 Task: Create a due date automation trigger when advanced on, on the wednesday of the week before a card is due add fields with custom field "Resume" set to a number lower than 1 and lower than 10 at 11:00 AM.
Action: Mouse moved to (1135, 88)
Screenshot: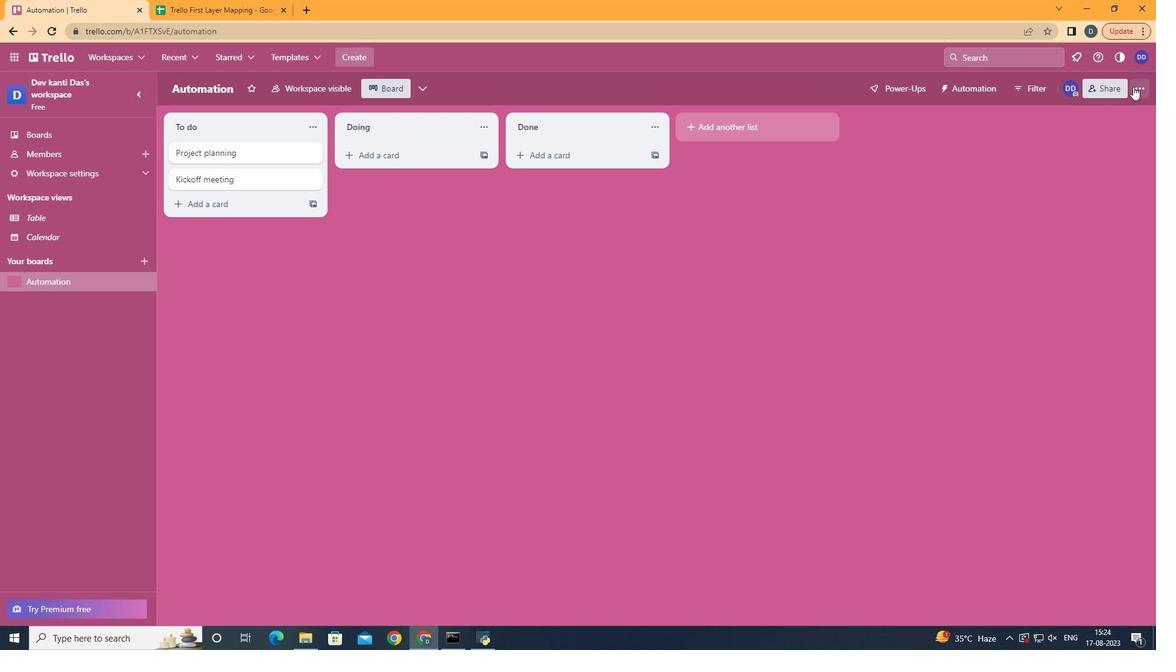 
Action: Mouse pressed left at (1135, 88)
Screenshot: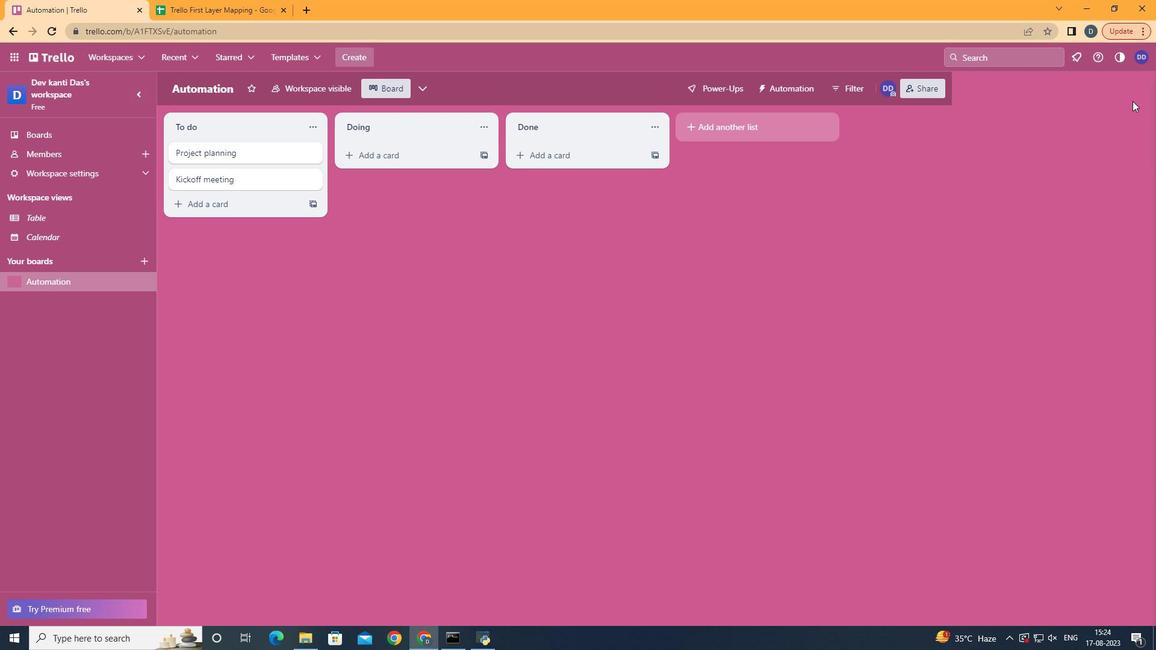 
Action: Mouse moved to (1086, 239)
Screenshot: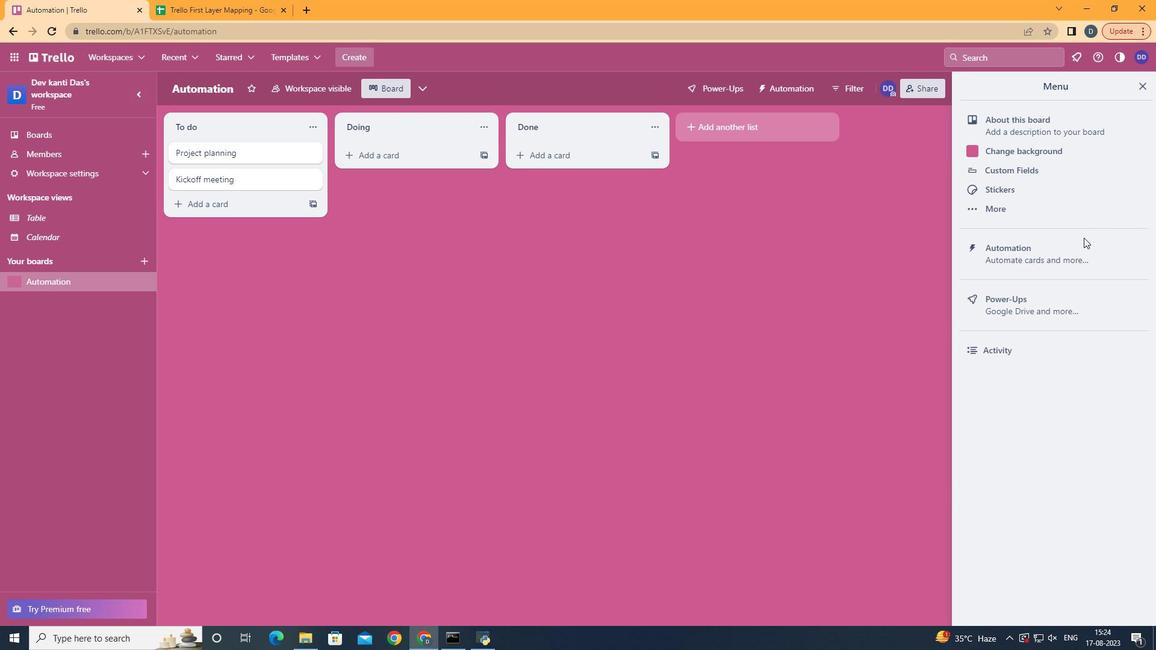 
Action: Mouse pressed left at (1086, 239)
Screenshot: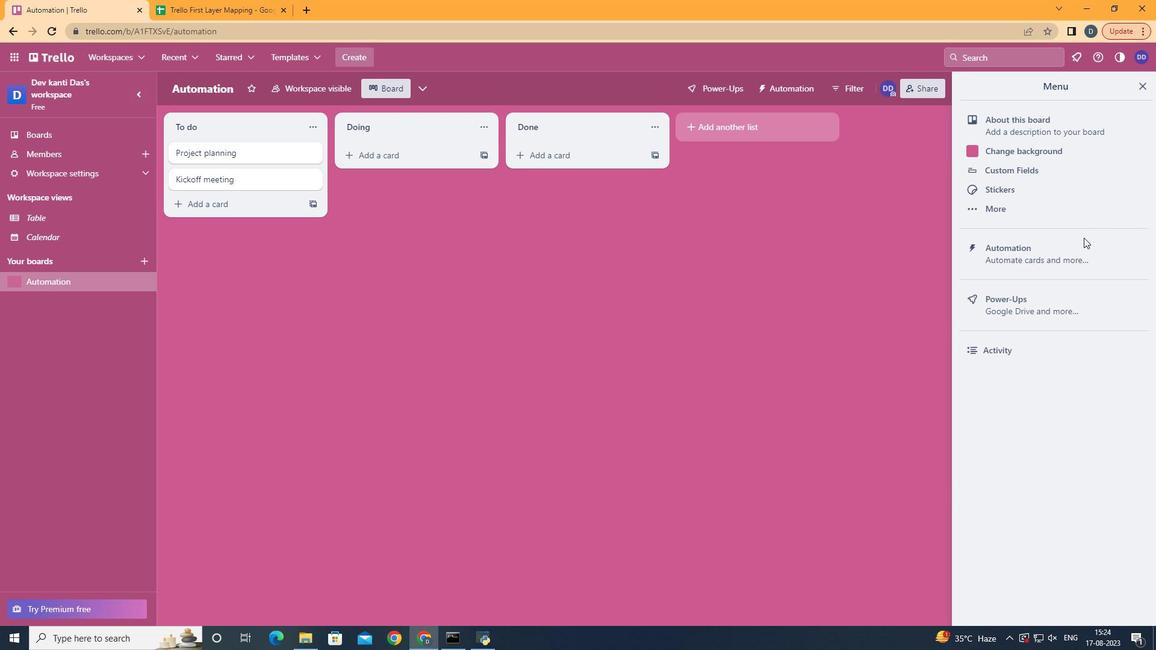 
Action: Mouse moved to (1071, 251)
Screenshot: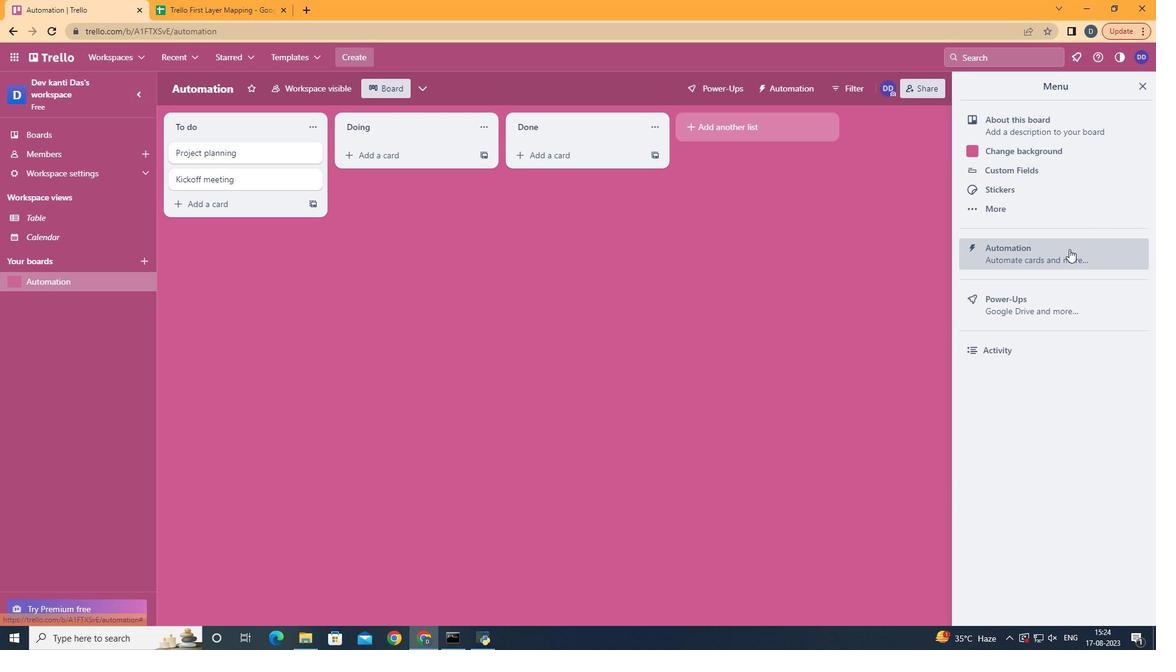 
Action: Mouse pressed left at (1071, 251)
Screenshot: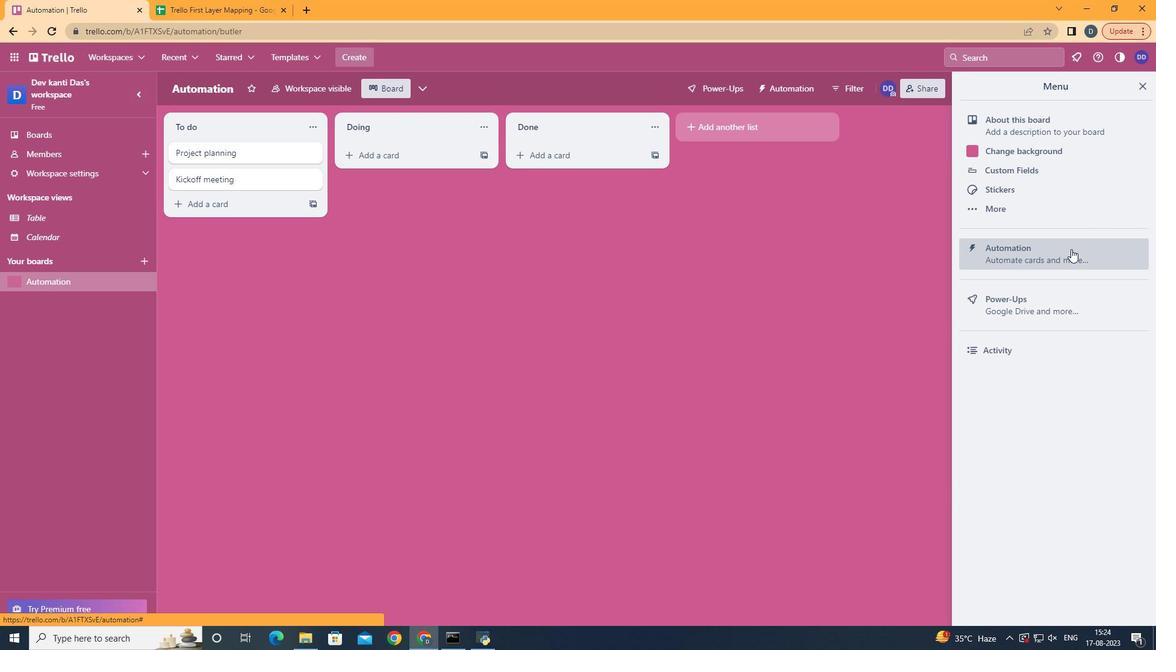 
Action: Mouse moved to (225, 244)
Screenshot: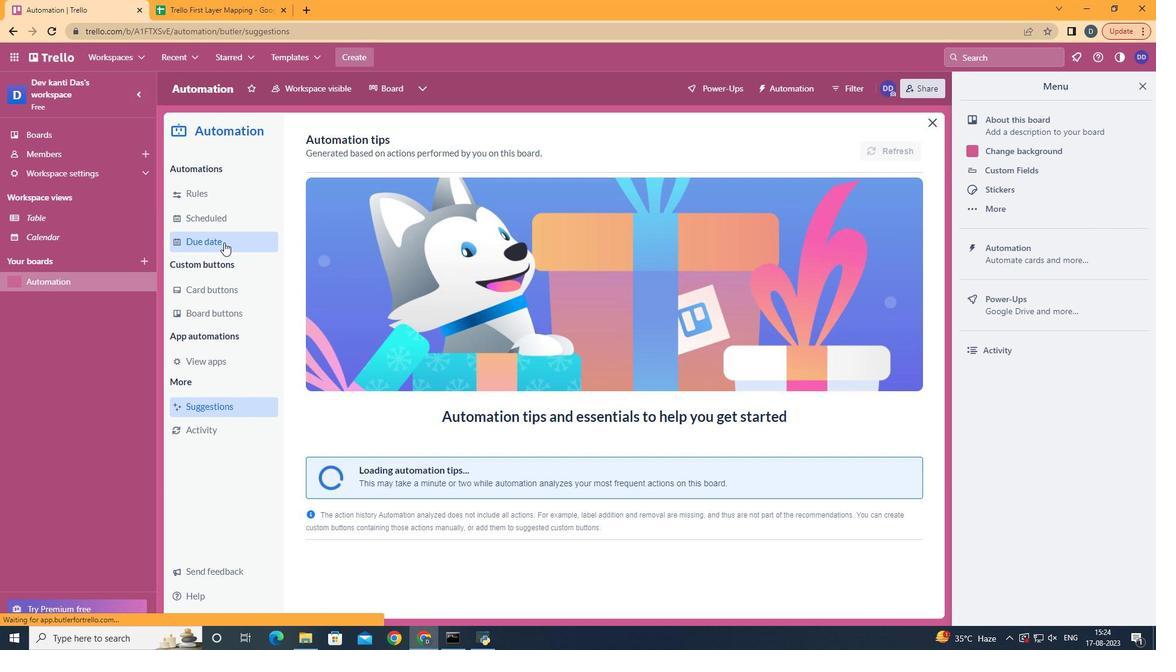 
Action: Mouse pressed left at (225, 244)
Screenshot: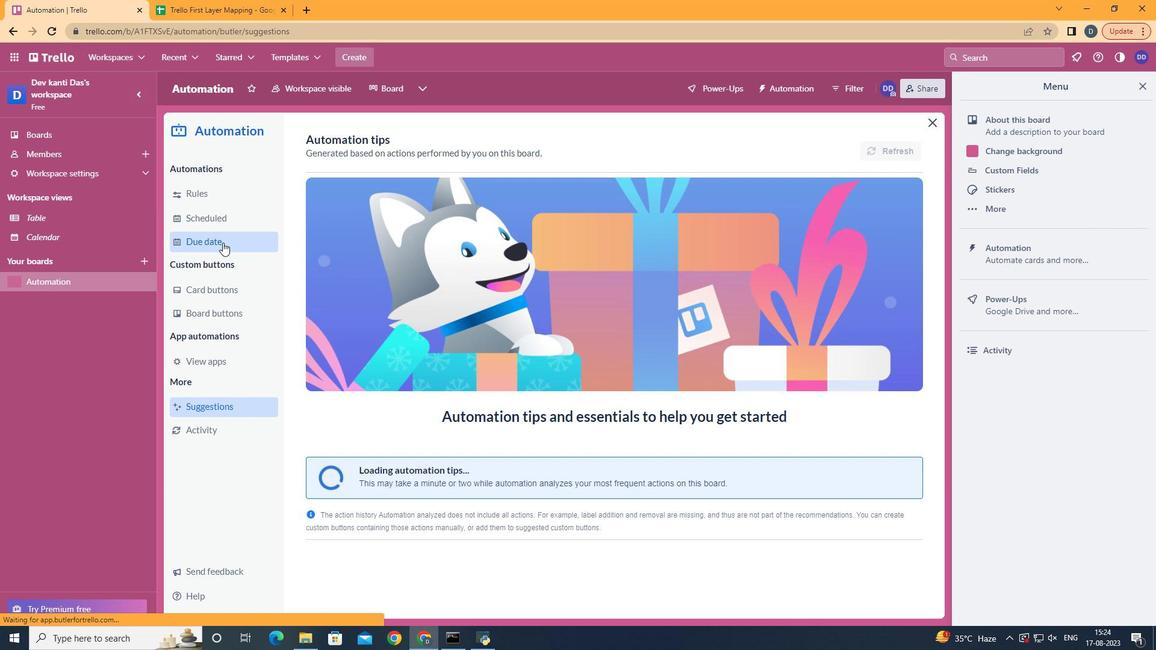
Action: Mouse moved to (845, 143)
Screenshot: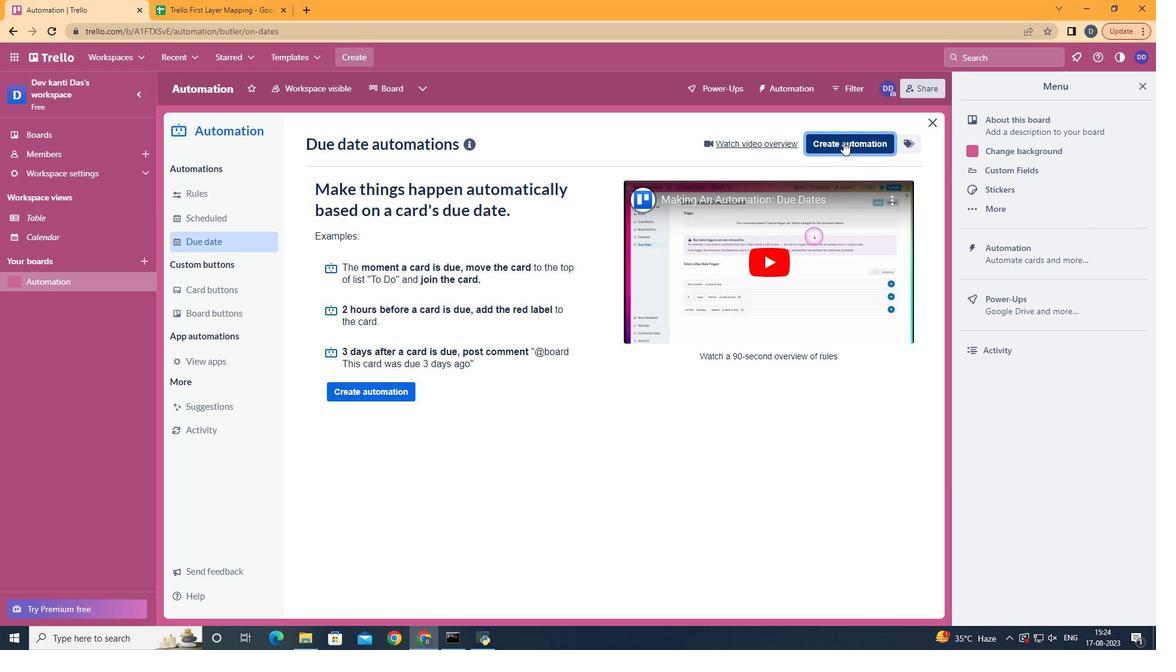 
Action: Mouse pressed left at (845, 143)
Screenshot: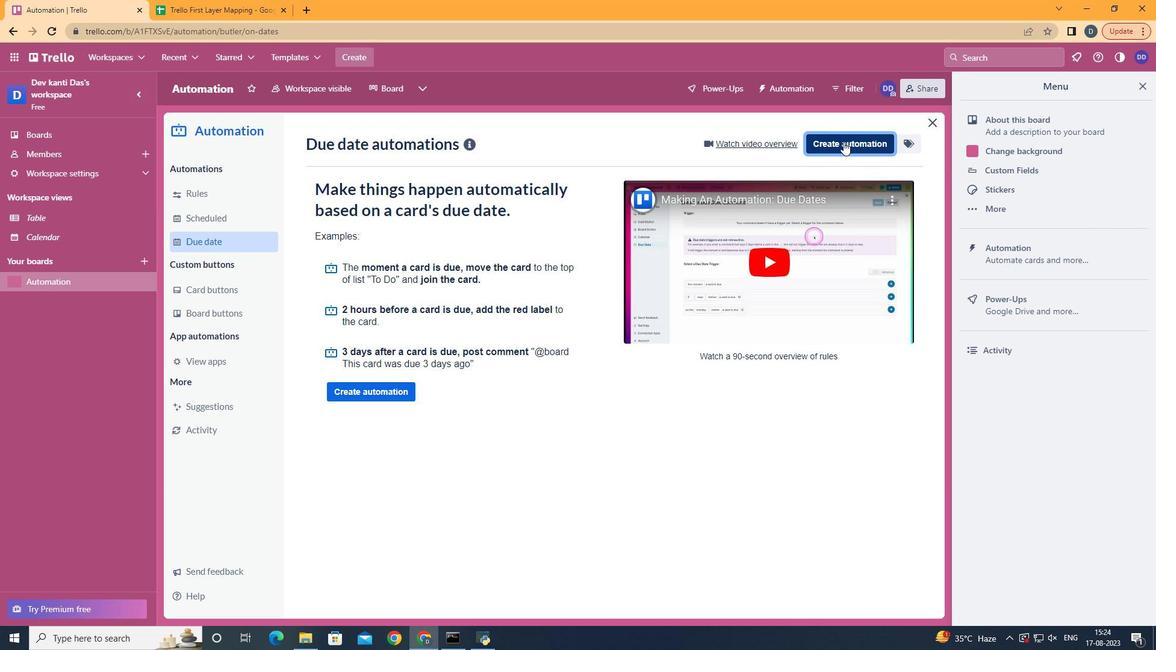 
Action: Mouse moved to (654, 252)
Screenshot: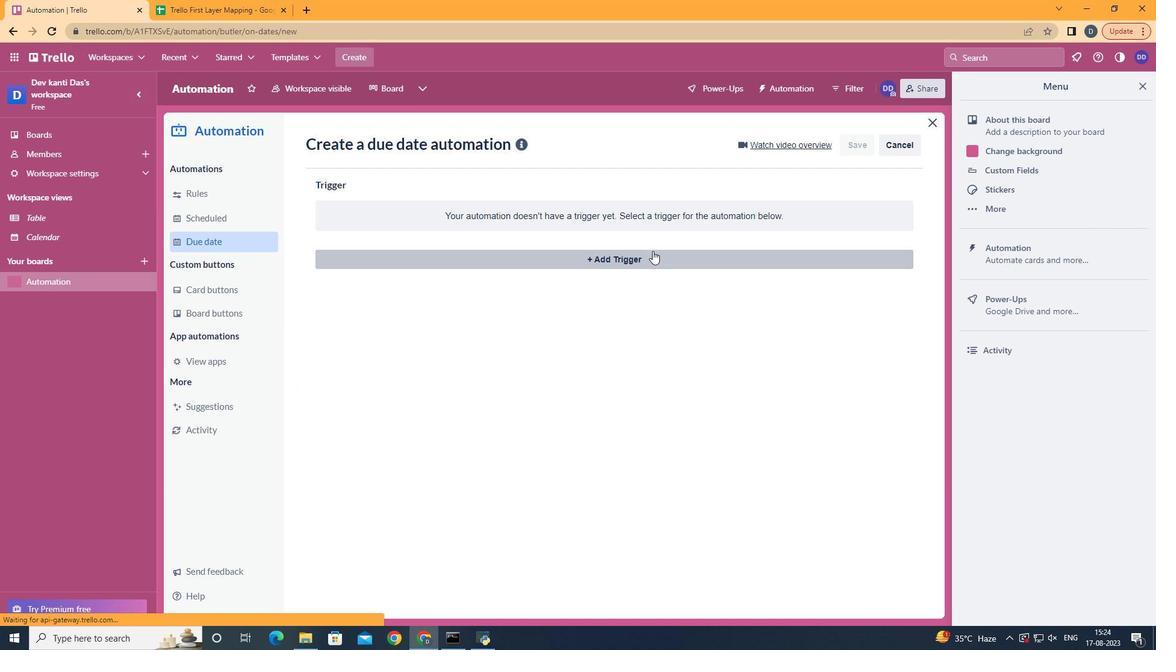 
Action: Mouse pressed left at (654, 252)
Screenshot: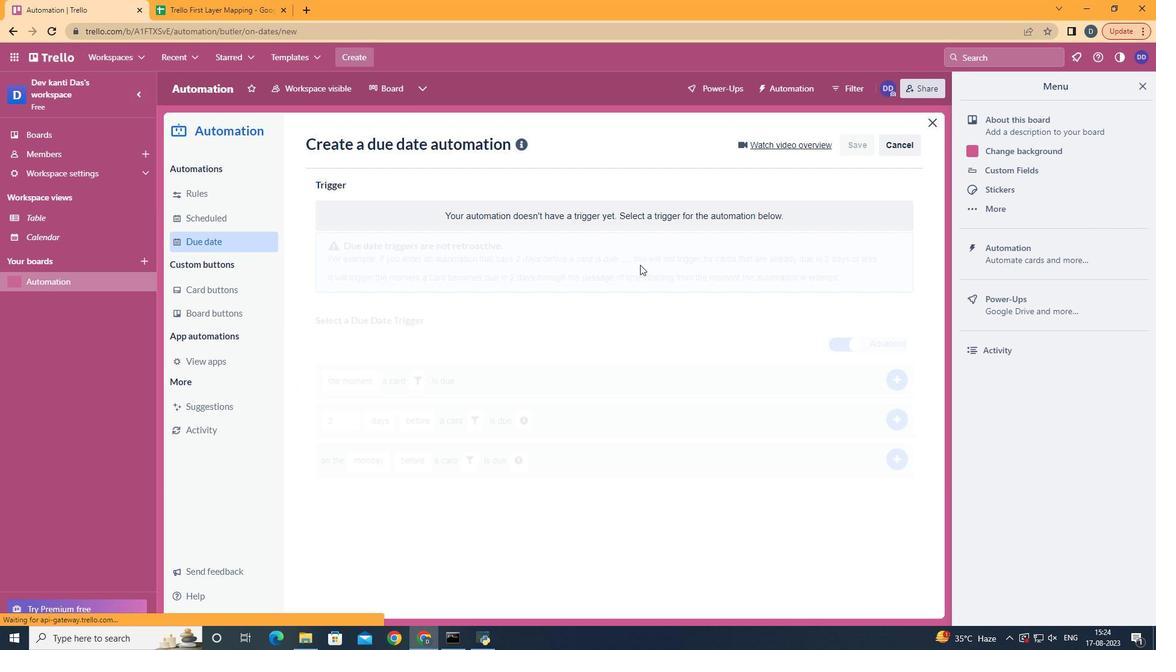
Action: Mouse moved to (405, 362)
Screenshot: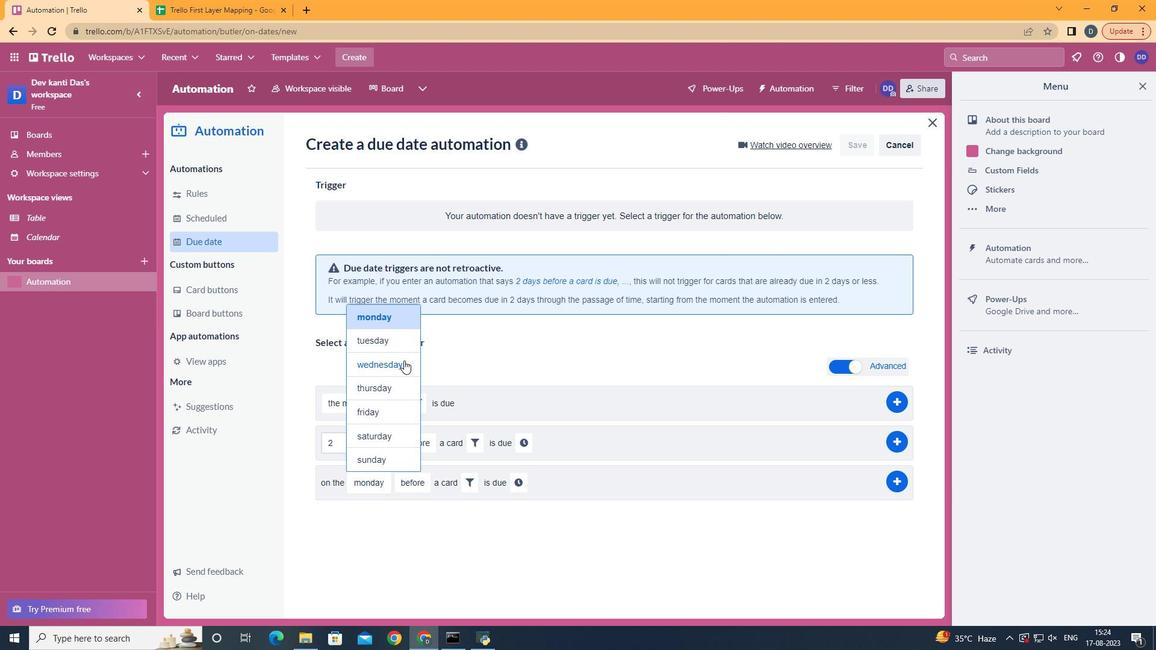 
Action: Mouse pressed left at (405, 362)
Screenshot: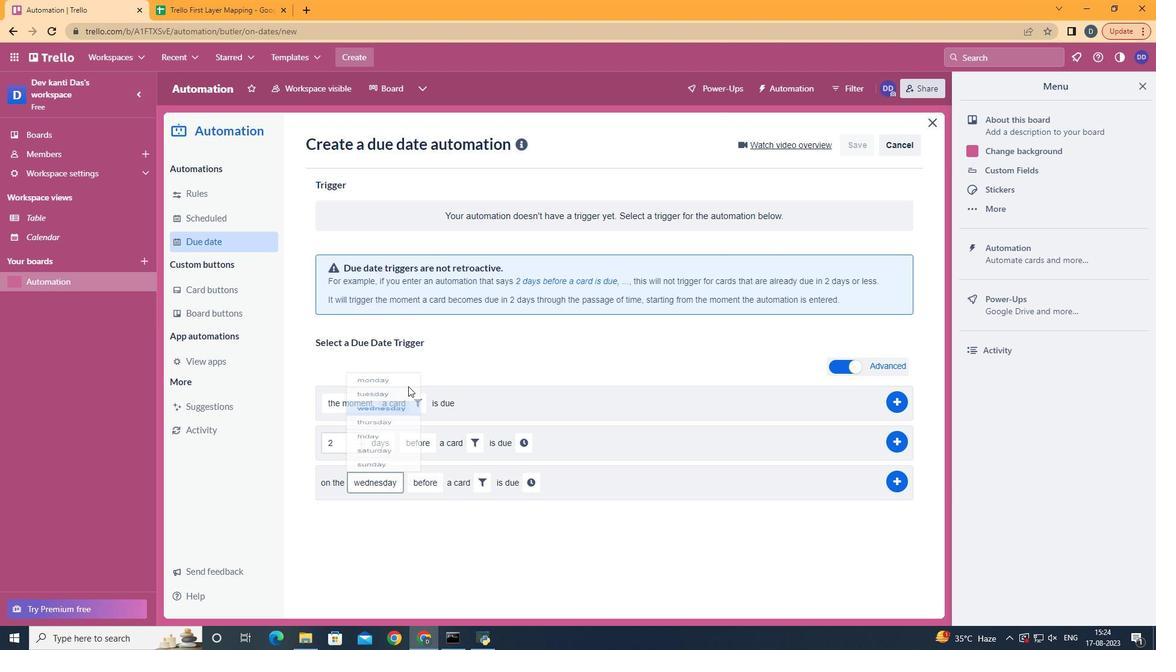 
Action: Mouse moved to (445, 579)
Screenshot: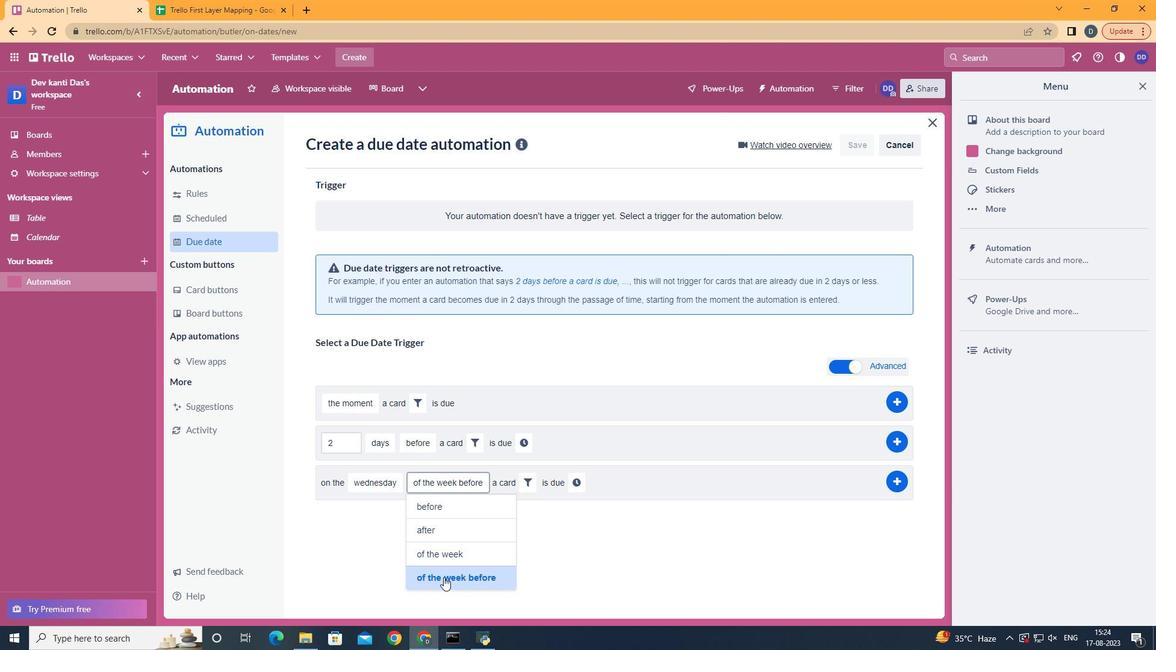 
Action: Mouse pressed left at (445, 579)
Screenshot: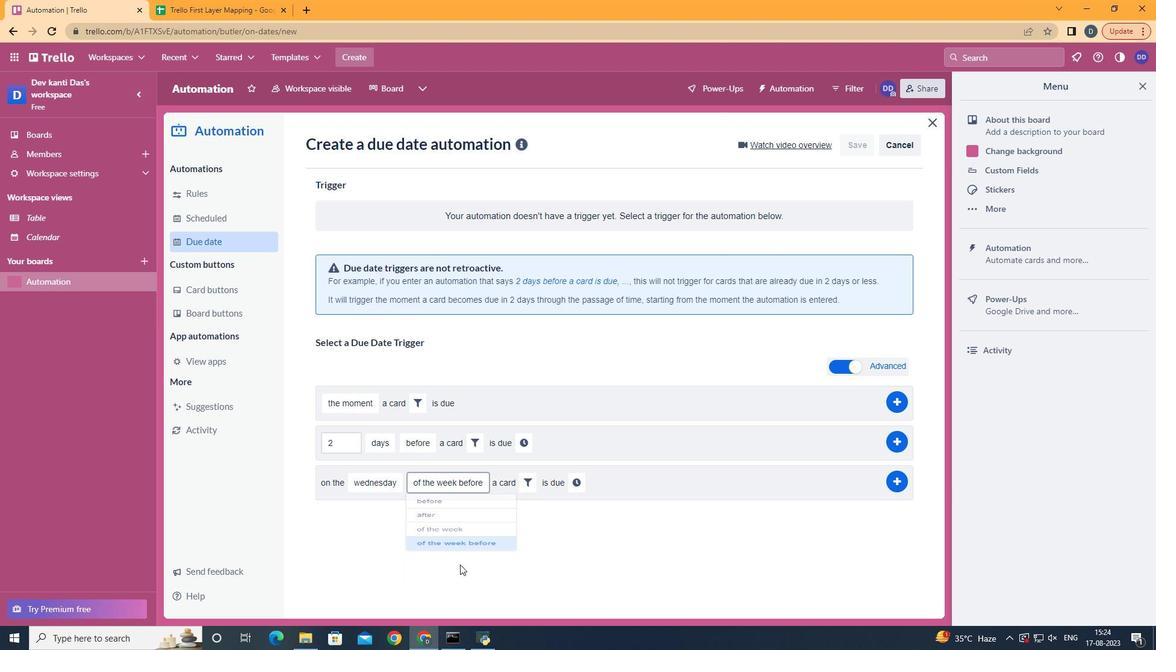 
Action: Mouse moved to (535, 487)
Screenshot: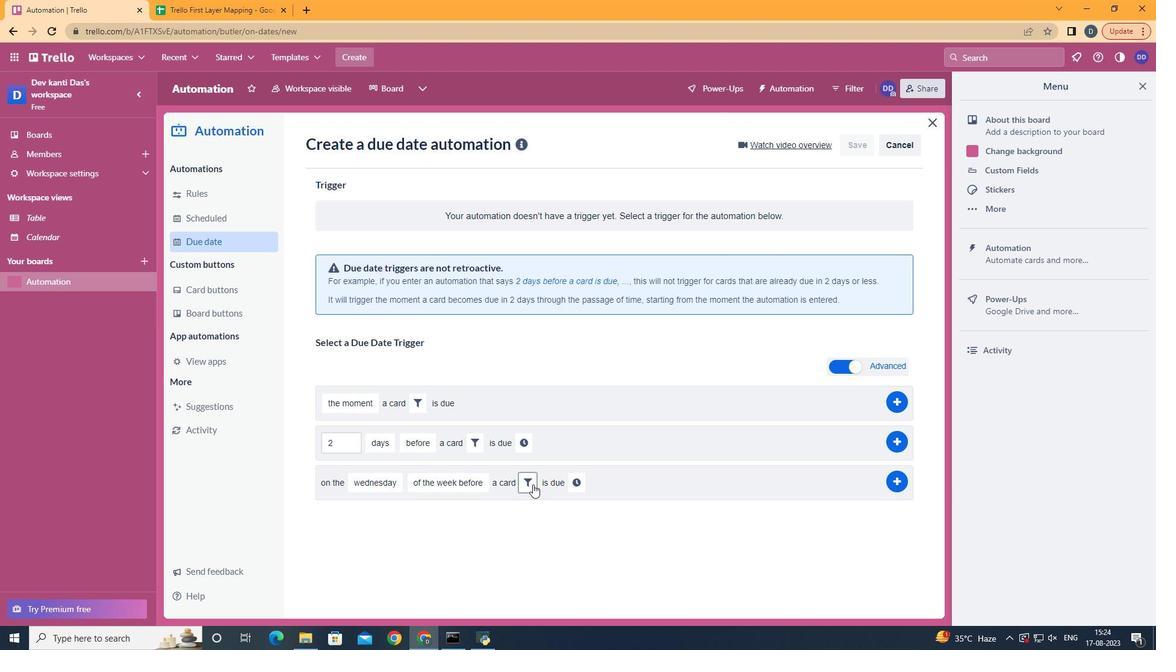 
Action: Mouse pressed left at (535, 487)
Screenshot: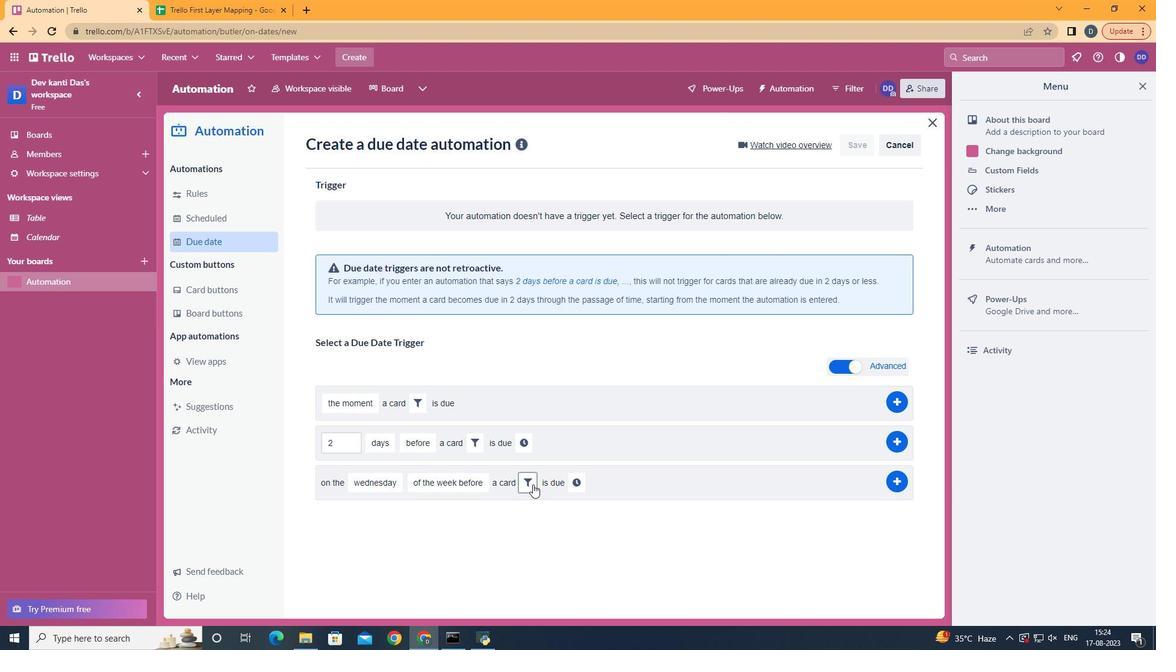 
Action: Mouse moved to (727, 521)
Screenshot: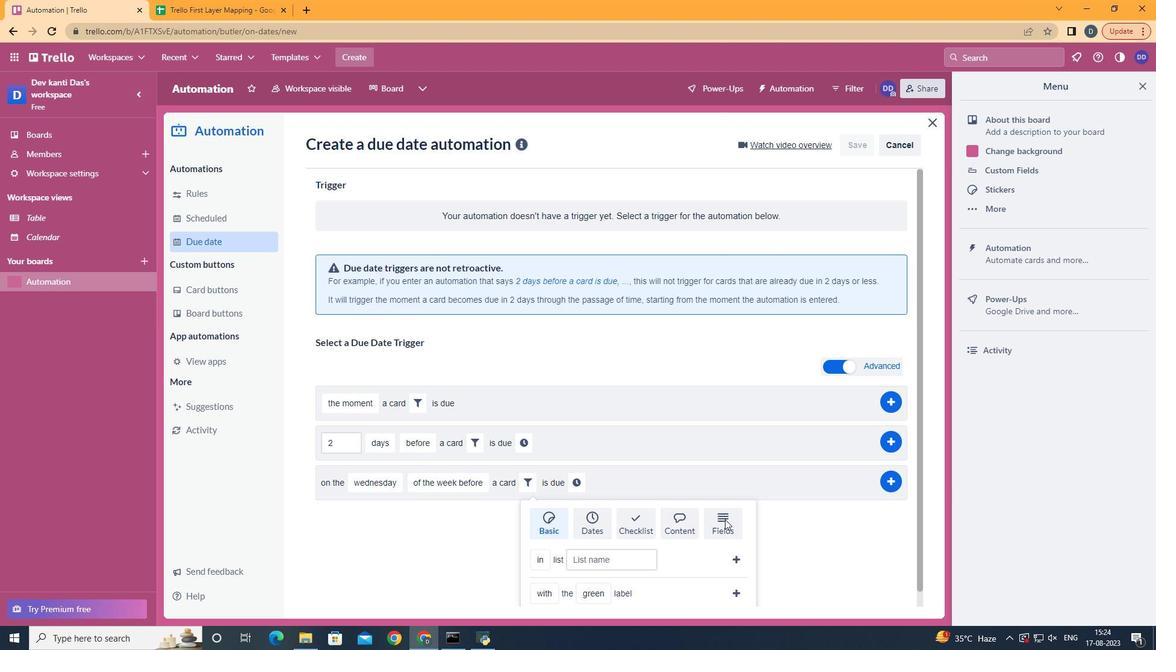 
Action: Mouse pressed left at (727, 521)
Screenshot: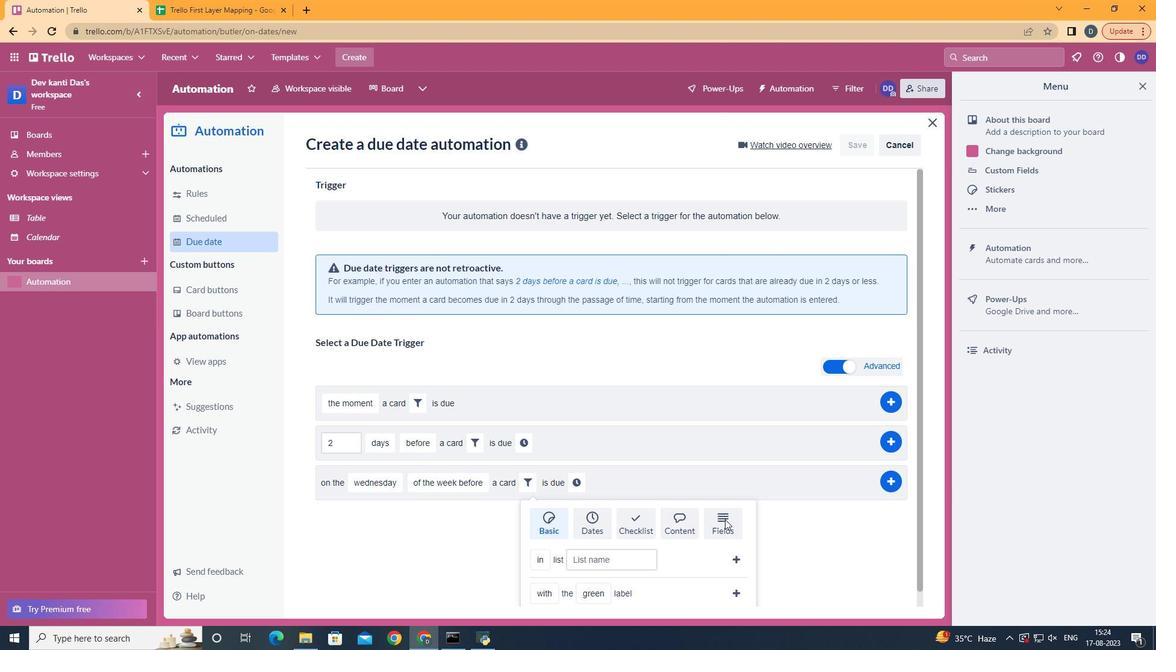 
Action: Mouse scrolled (727, 521) with delta (0, 0)
Screenshot: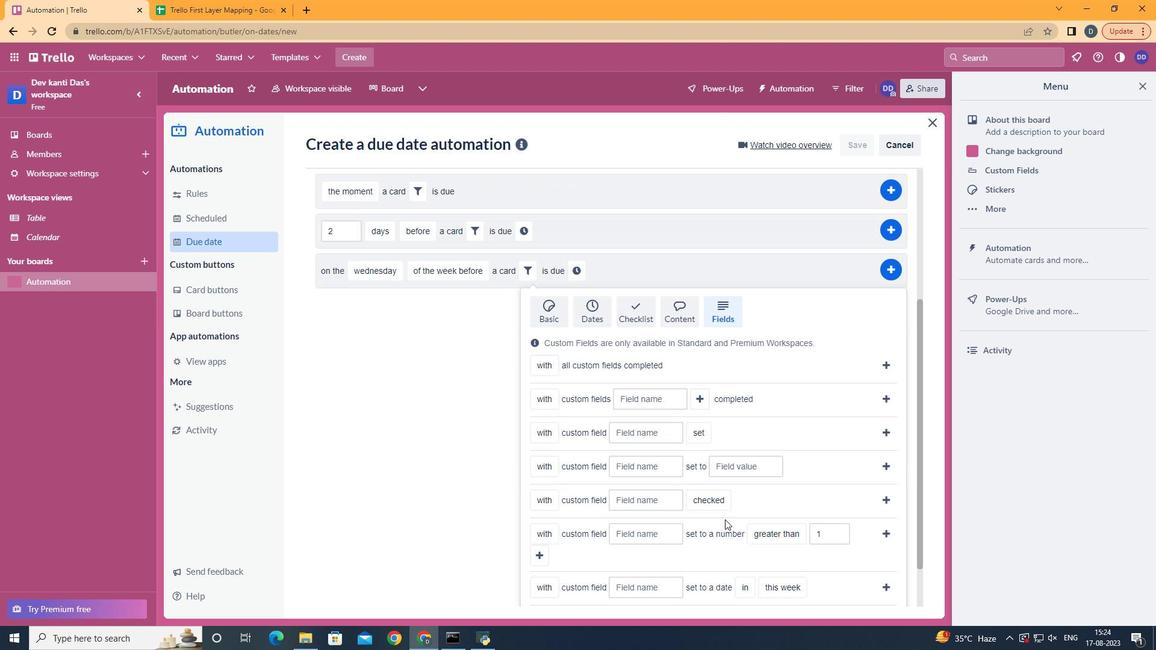 
Action: Mouse scrolled (727, 521) with delta (0, 0)
Screenshot: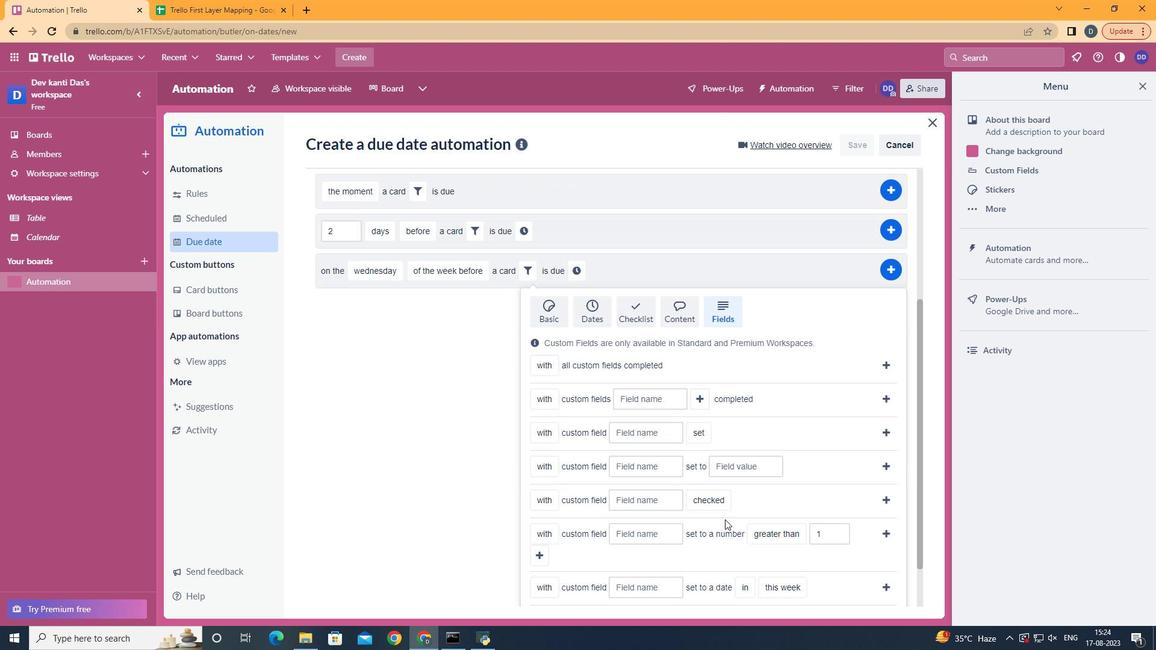 
Action: Mouse scrolled (727, 521) with delta (0, 0)
Screenshot: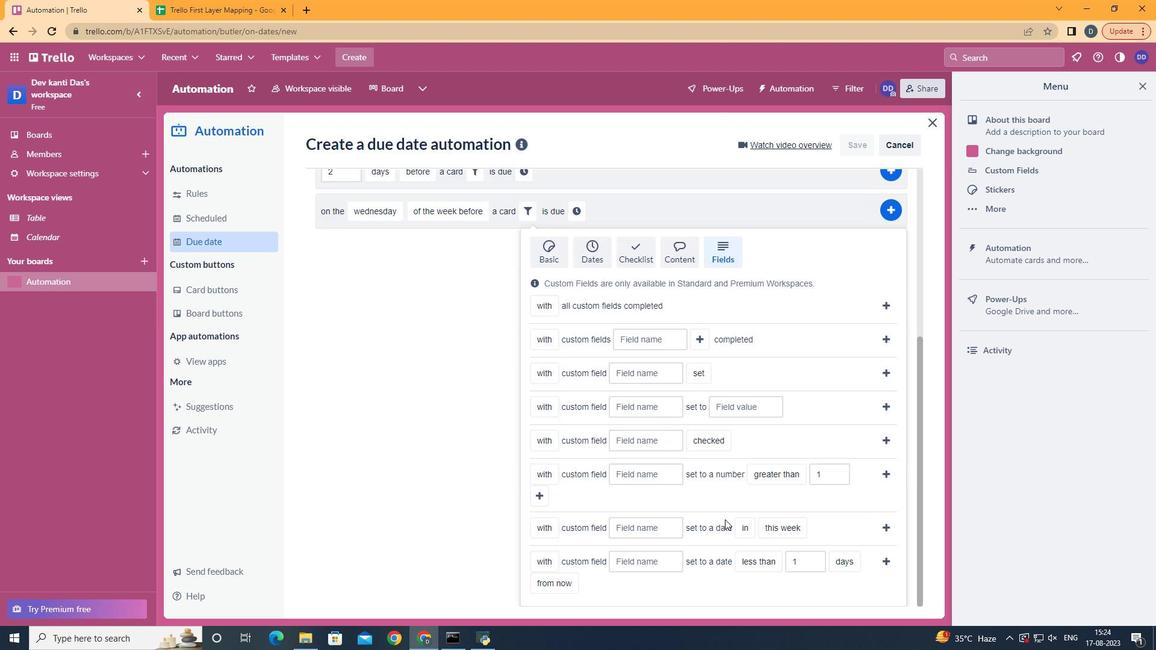 
Action: Mouse scrolled (727, 521) with delta (0, 0)
Screenshot: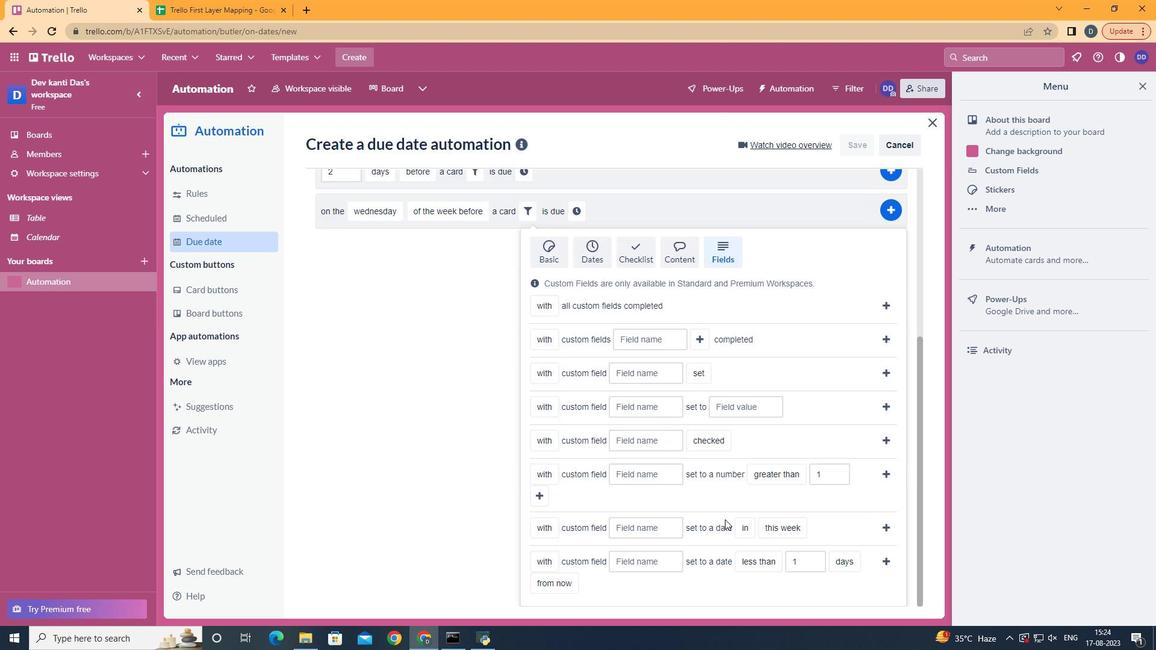 
Action: Mouse scrolled (727, 521) with delta (0, 0)
Screenshot: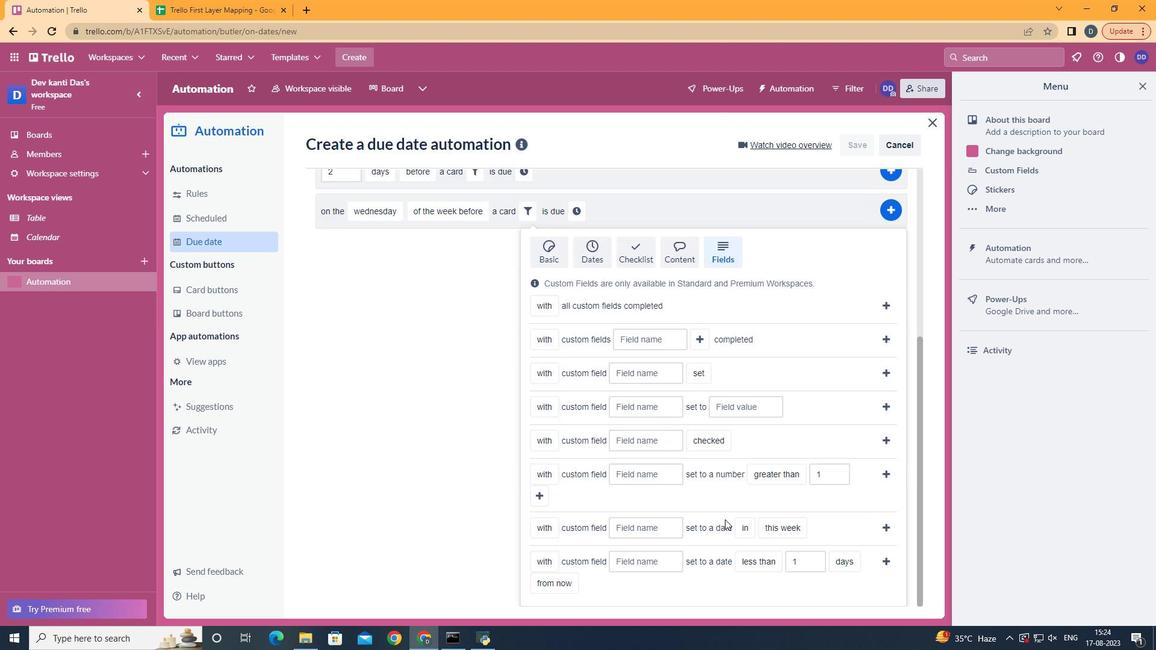 
Action: Mouse scrolled (727, 521) with delta (0, 0)
Screenshot: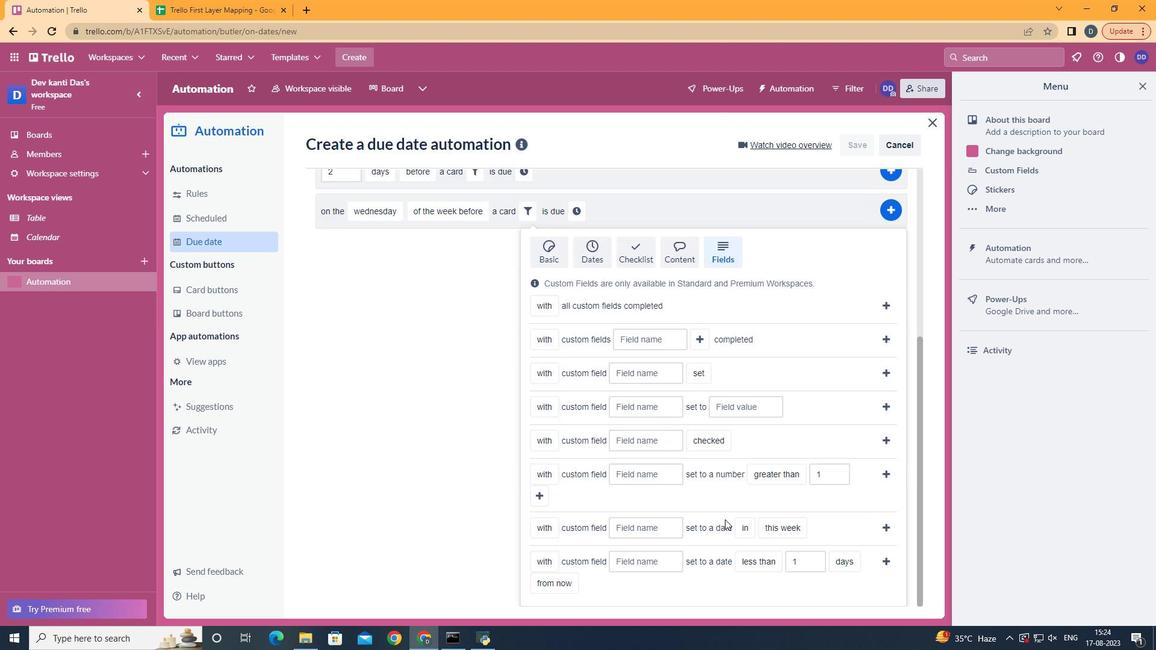 
Action: Mouse scrolled (727, 521) with delta (0, 0)
Screenshot: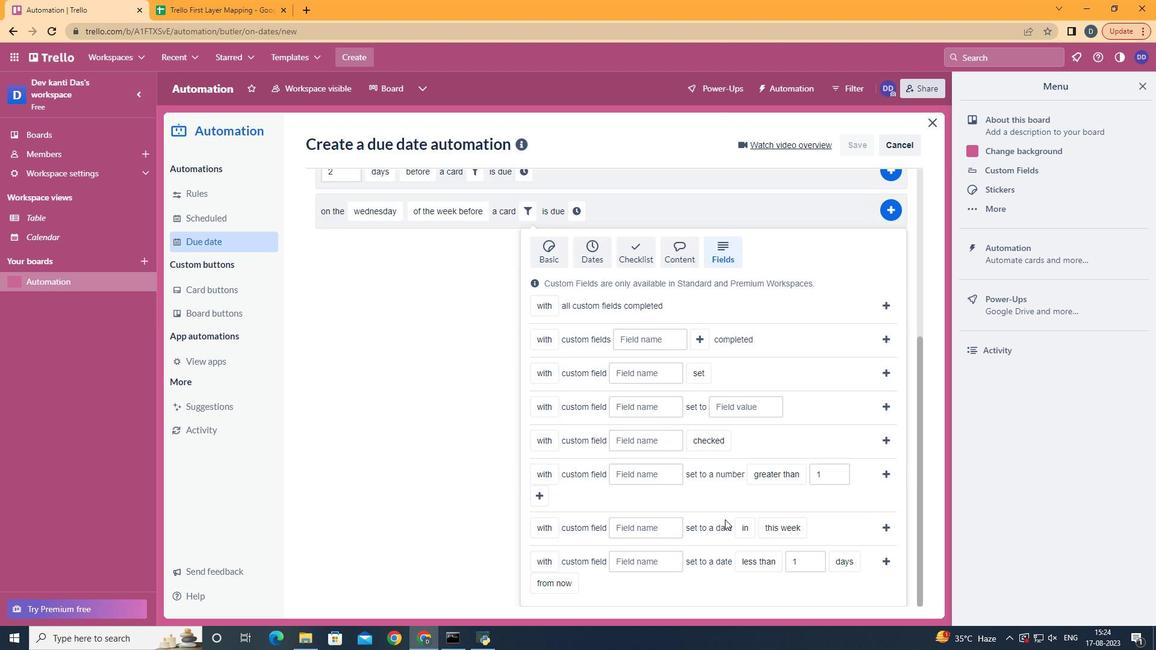 
Action: Mouse moved to (671, 475)
Screenshot: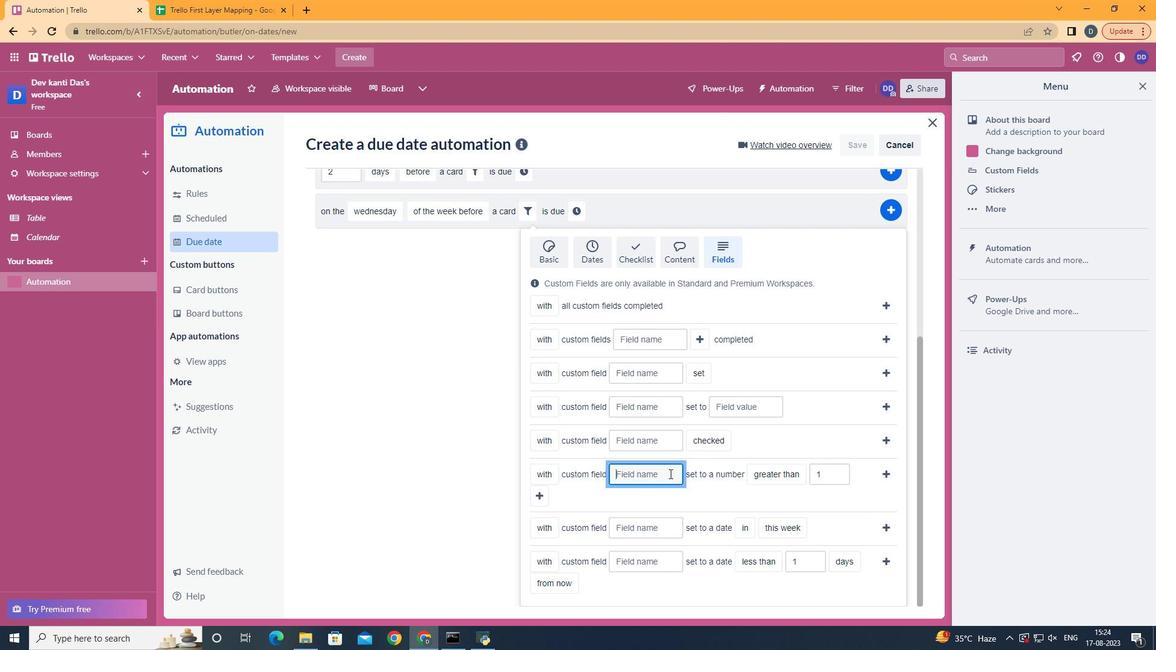 
Action: Mouse pressed left at (671, 475)
Screenshot: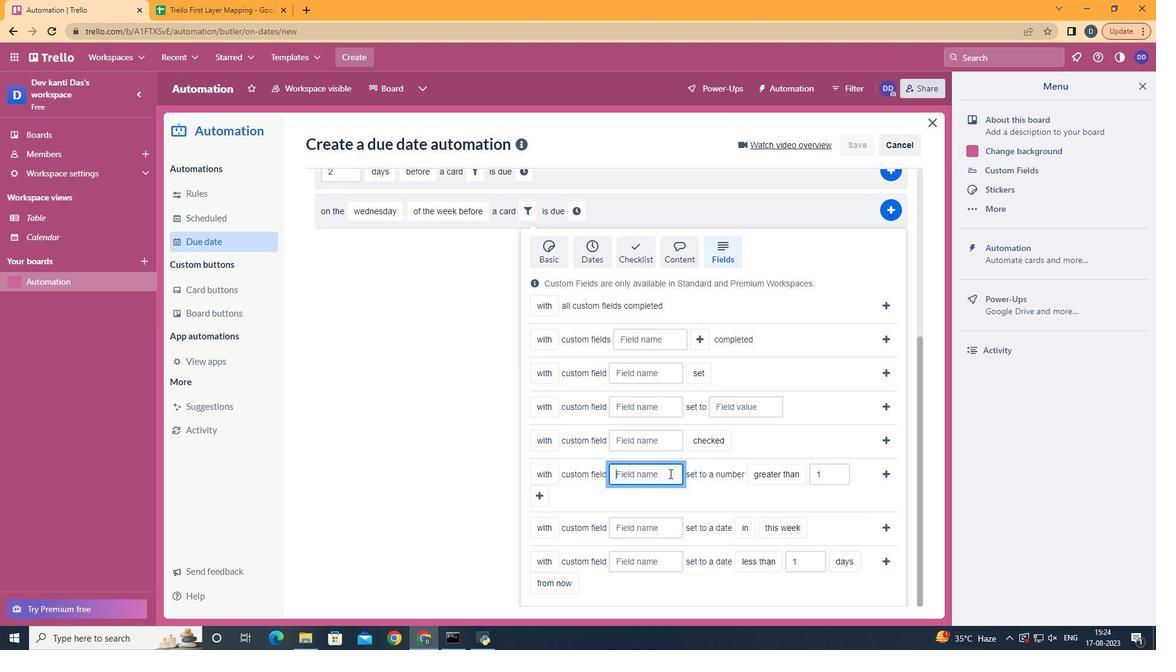 
Action: Key pressed <Key.shift>Resume
Screenshot: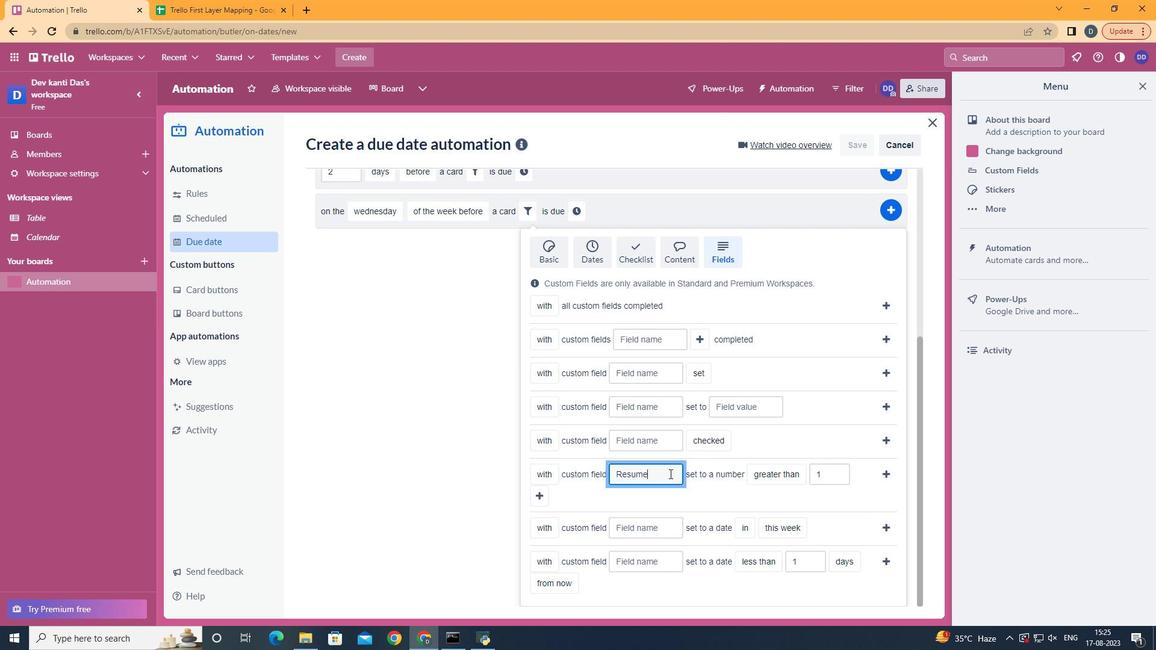 
Action: Mouse moved to (775, 552)
Screenshot: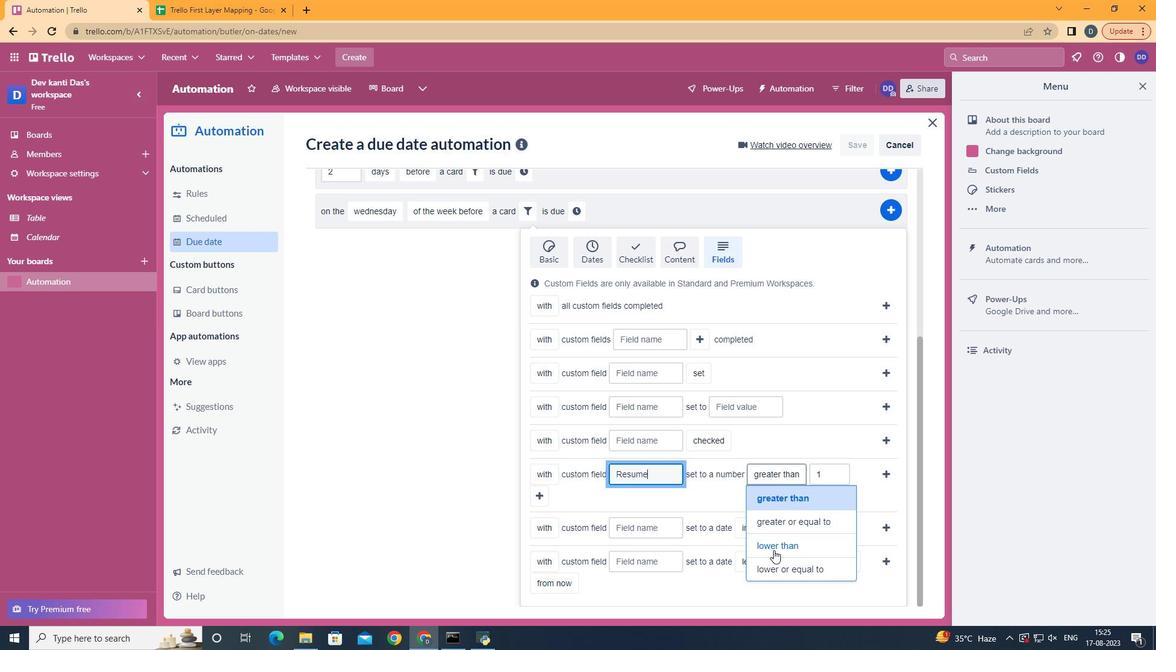 
Action: Mouse pressed left at (775, 552)
Screenshot: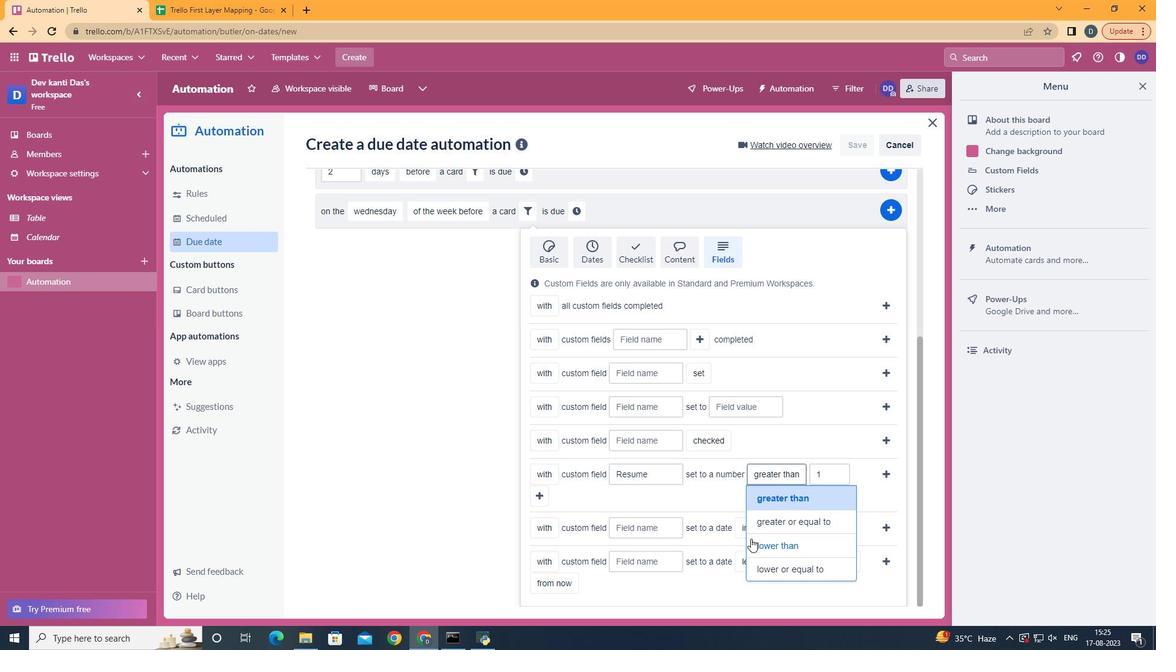 
Action: Mouse moved to (546, 495)
Screenshot: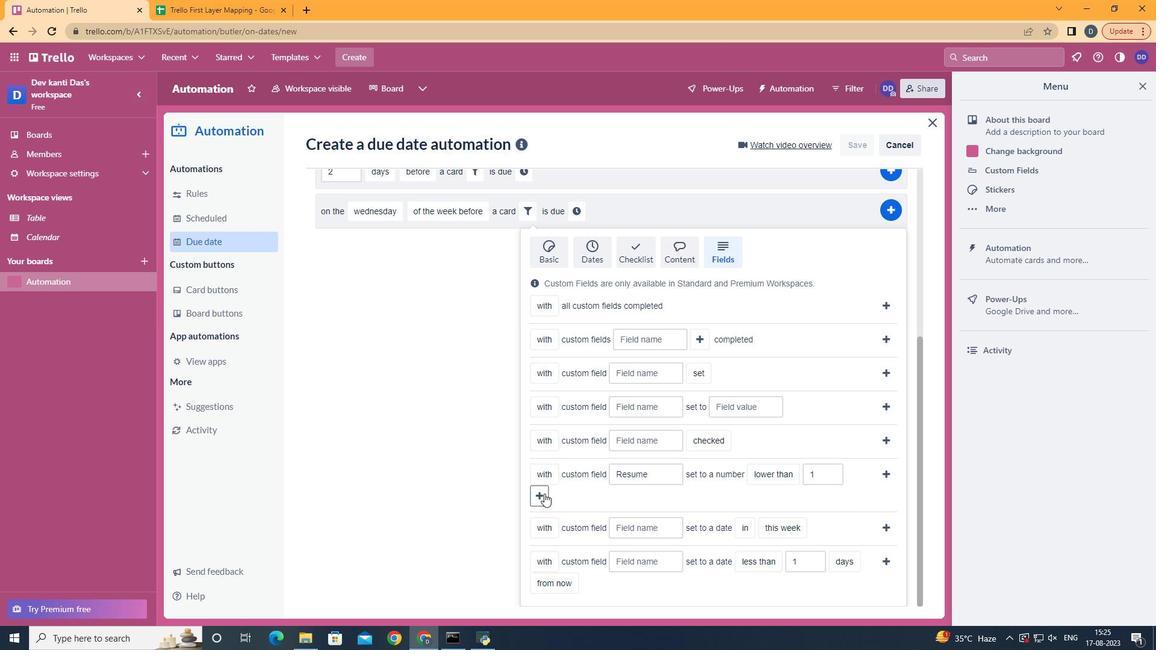 
Action: Mouse pressed left at (546, 495)
Screenshot: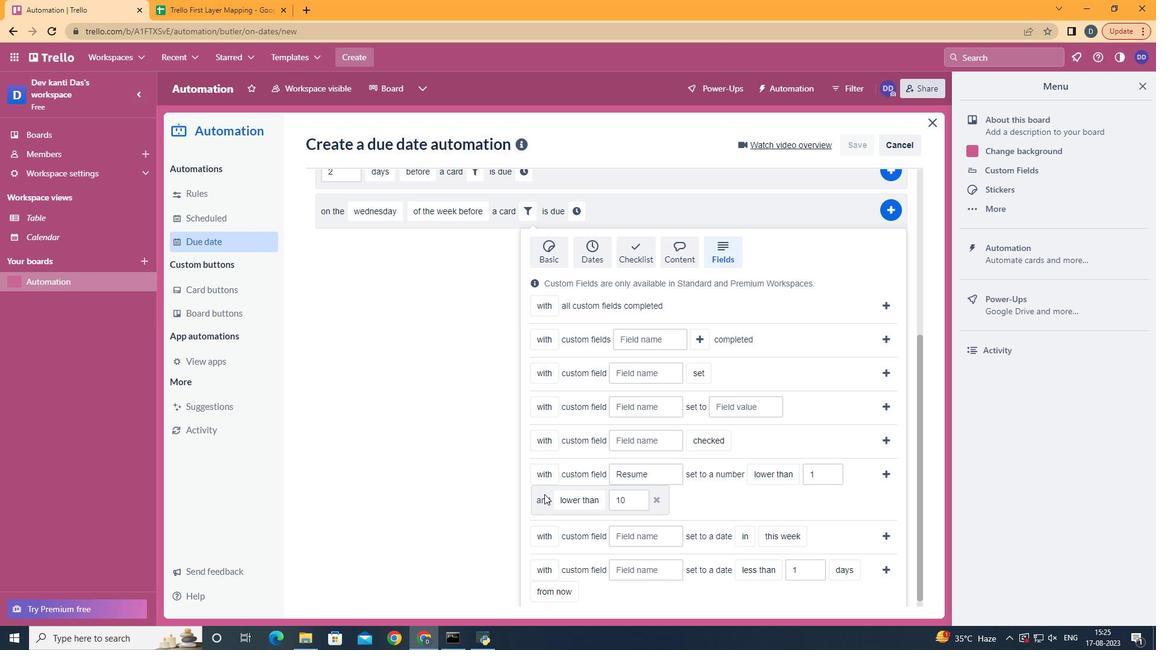 
Action: Mouse moved to (881, 480)
Screenshot: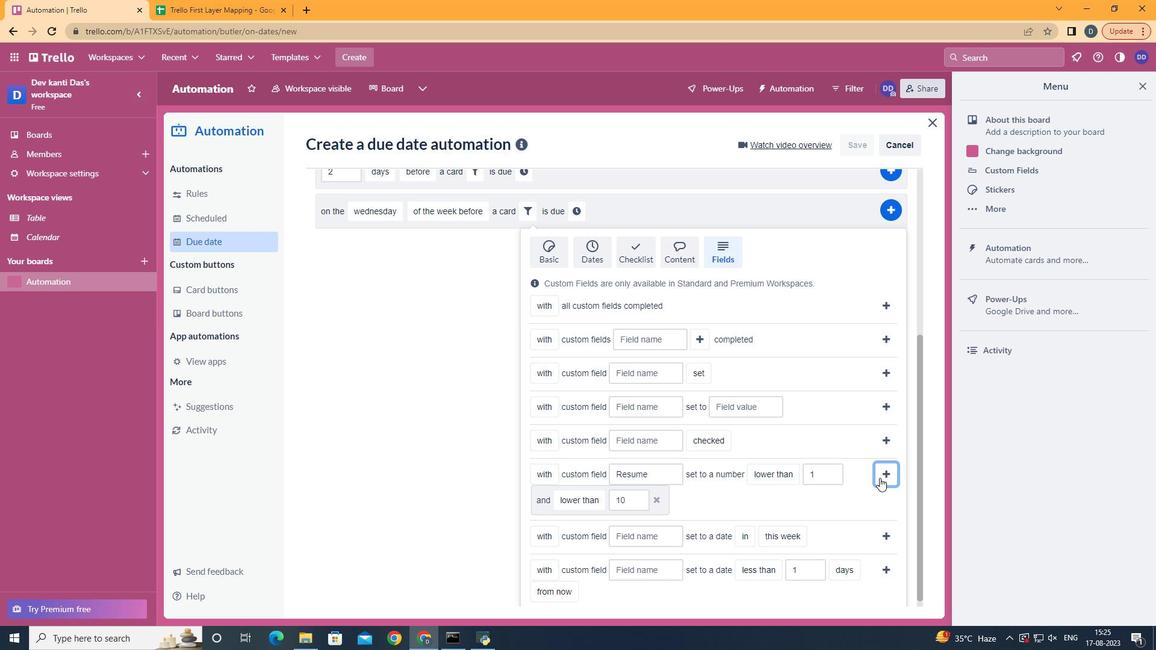 
Action: Mouse pressed left at (881, 480)
Screenshot: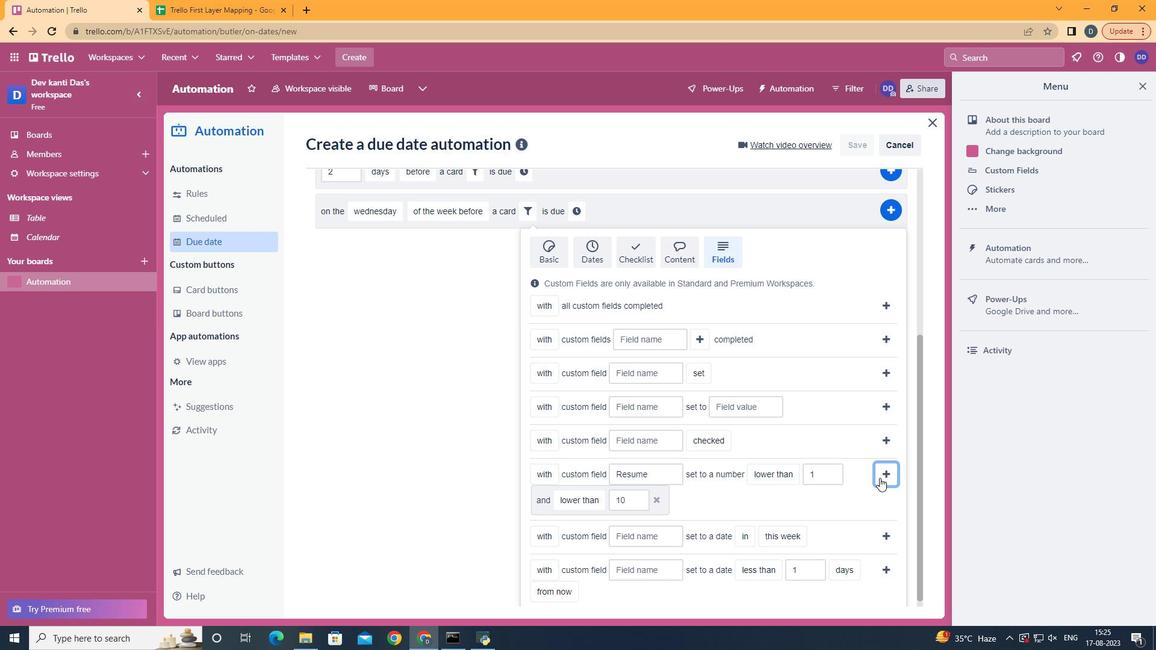 
Action: Mouse moved to (322, 508)
Screenshot: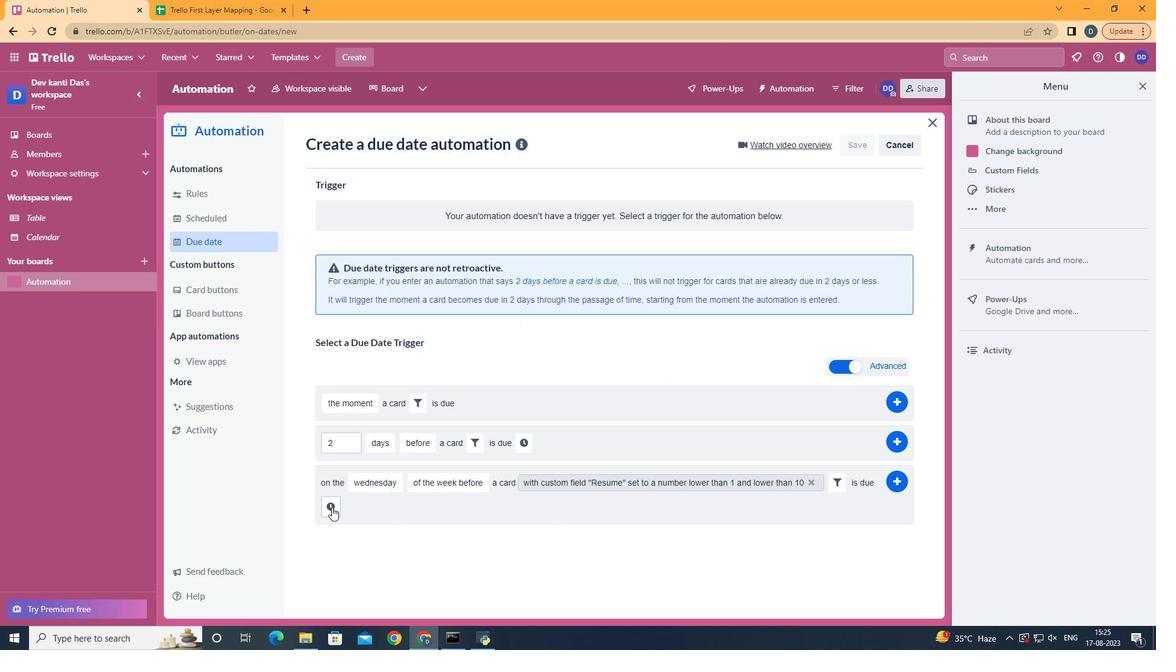 
Action: Mouse pressed left at (322, 508)
Screenshot: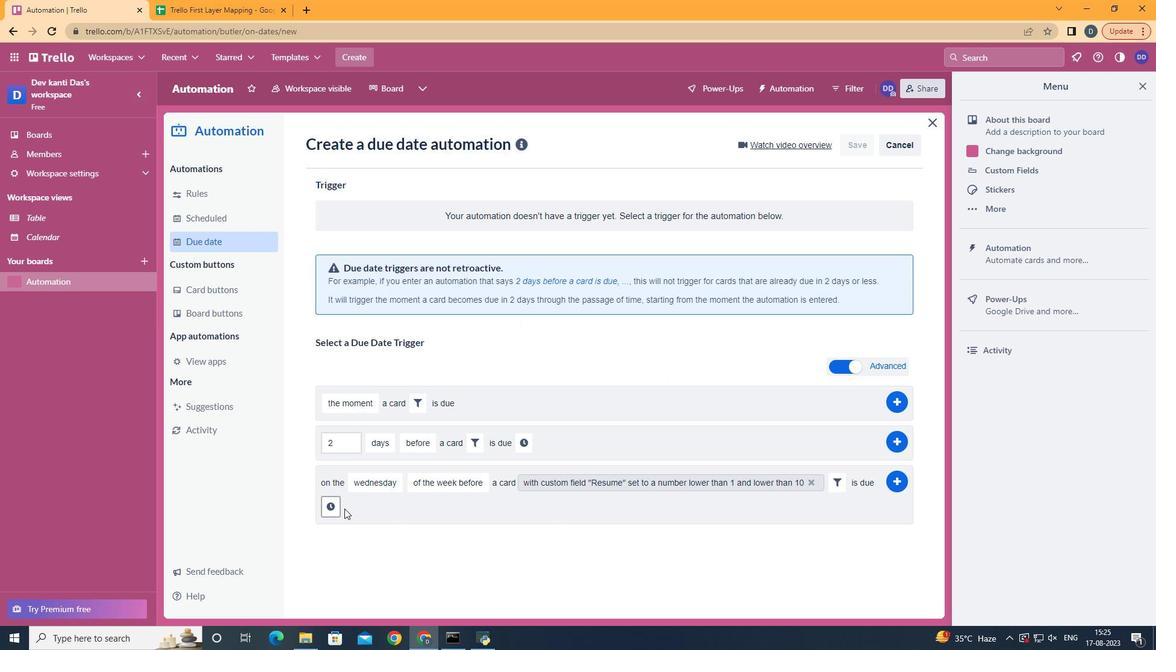 
Action: Mouse moved to (336, 510)
Screenshot: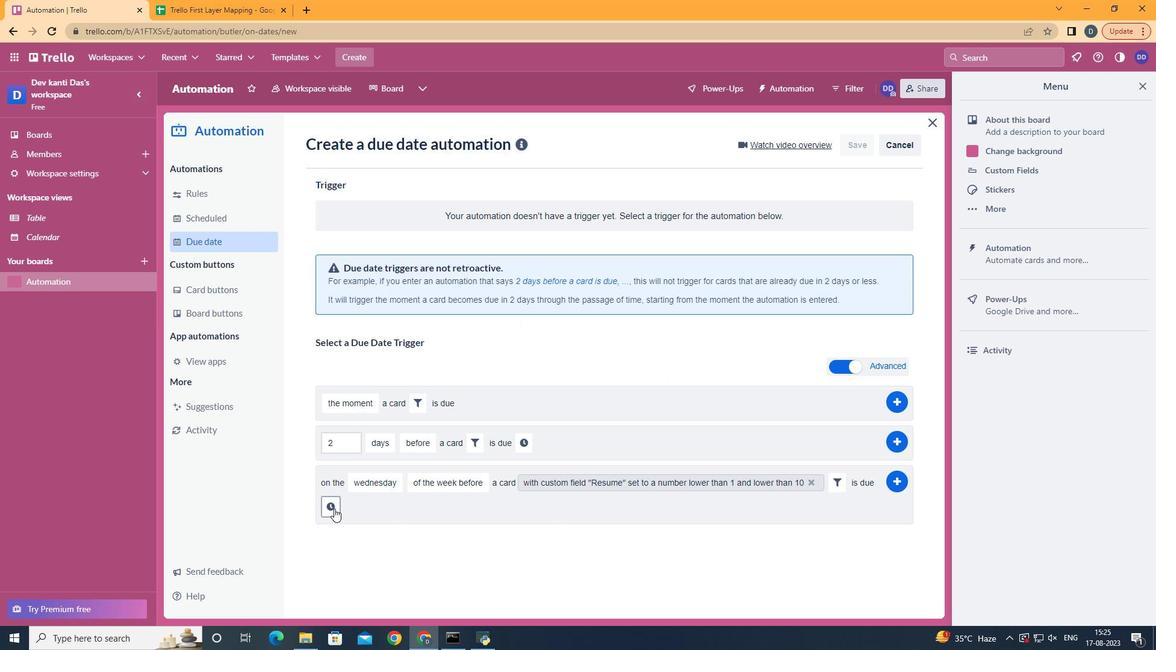 
Action: Mouse pressed left at (336, 510)
Screenshot: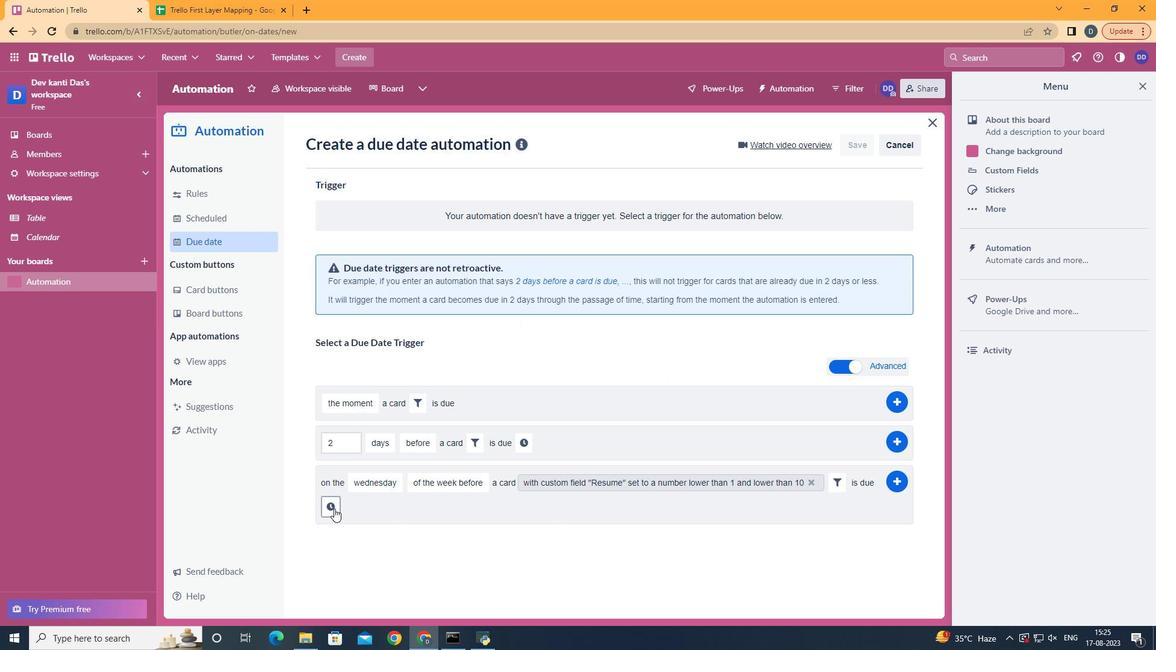 
Action: Mouse moved to (360, 513)
Screenshot: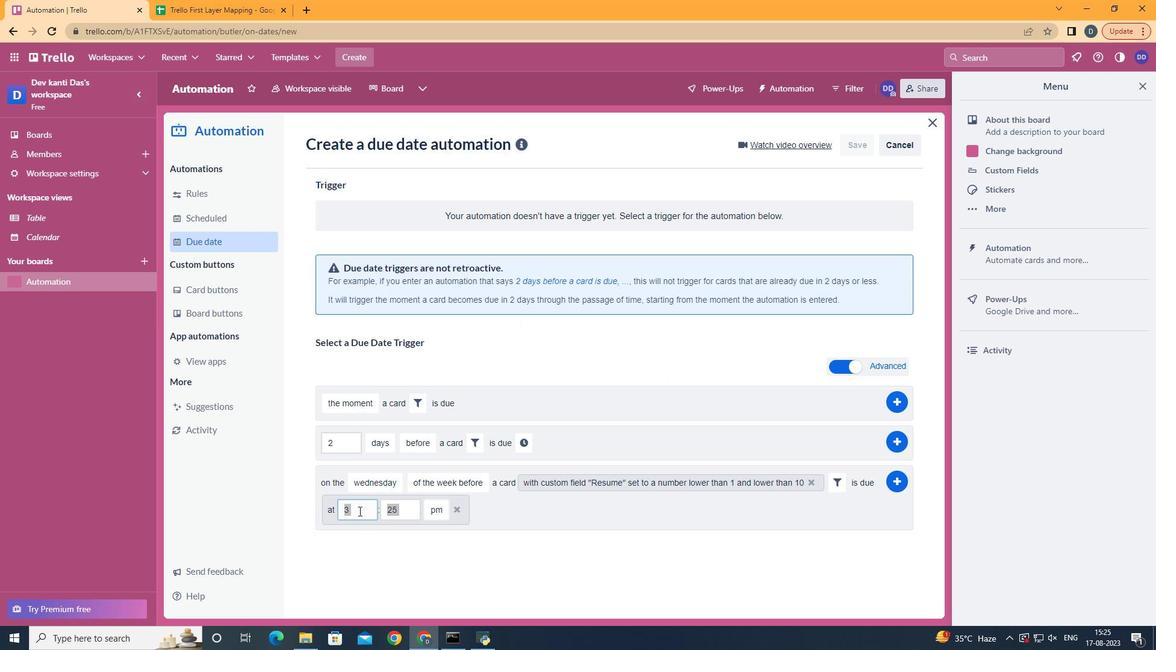 
Action: Mouse pressed left at (360, 513)
Screenshot: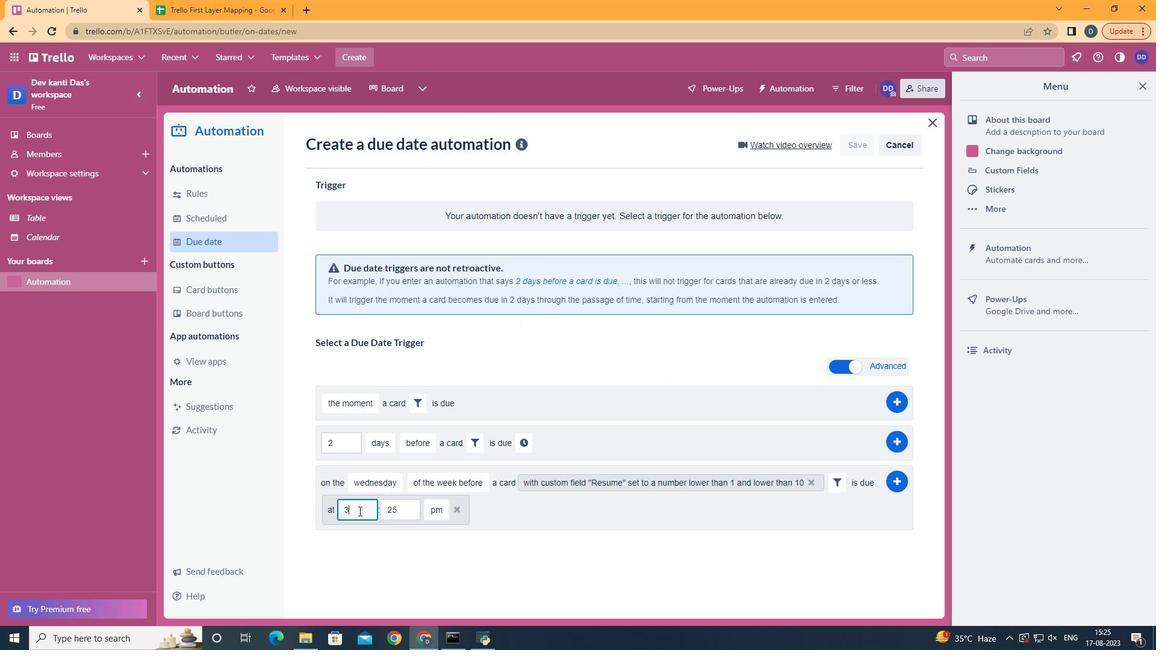 
Action: Key pressed <Key.backspace>11
Screenshot: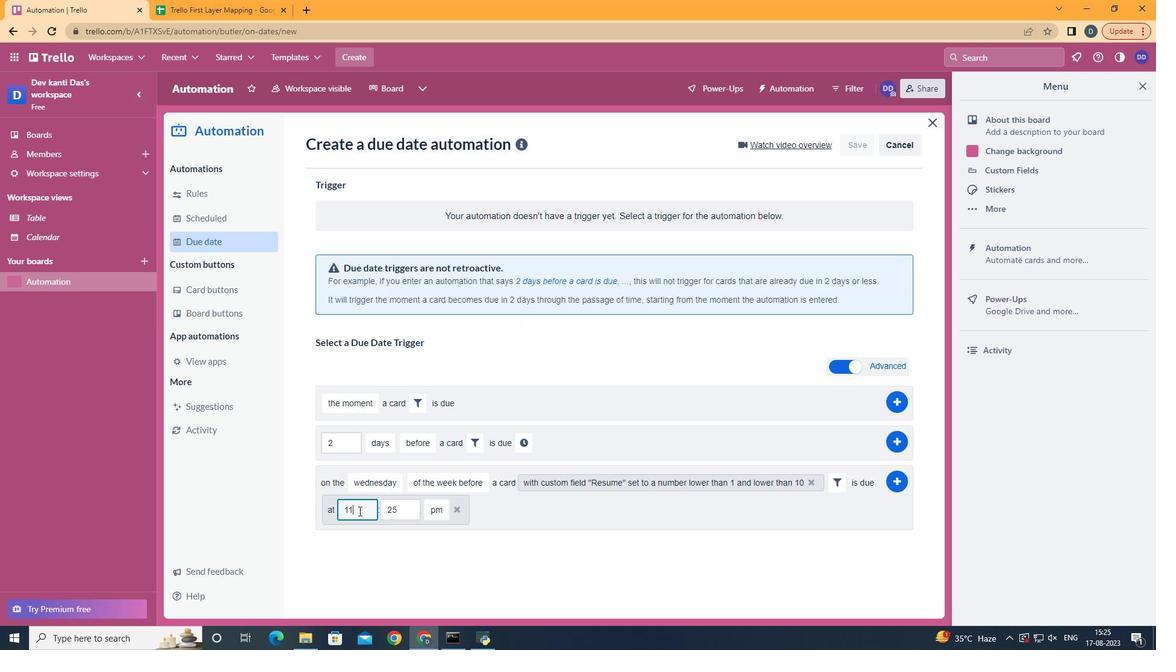 
Action: Mouse moved to (405, 508)
Screenshot: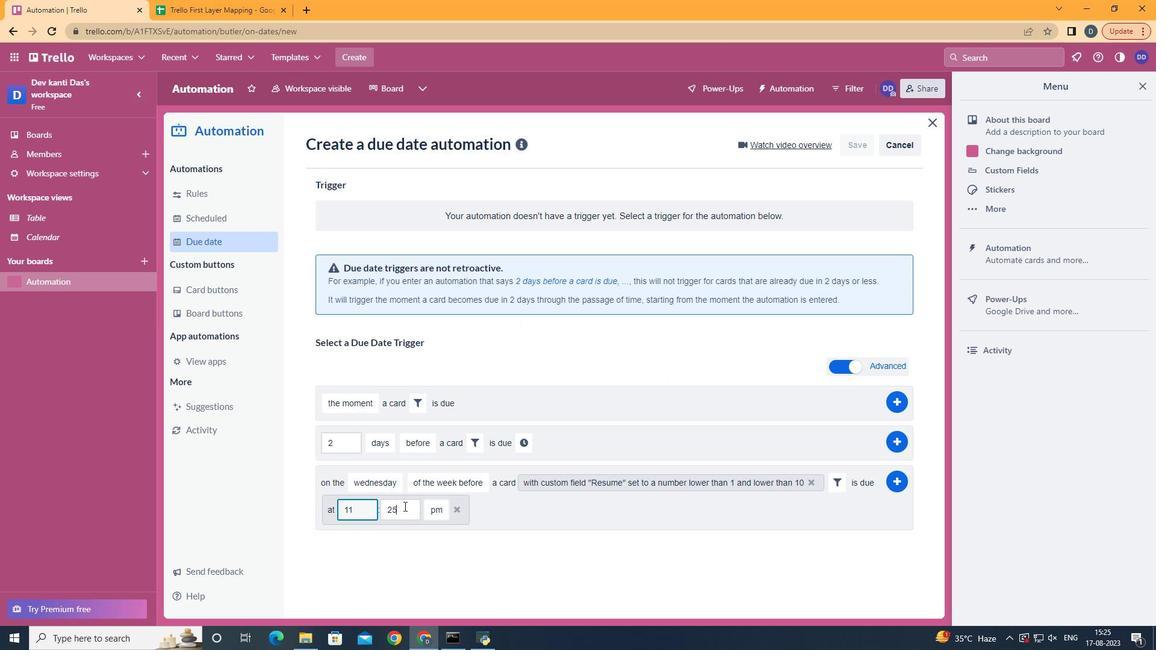 
Action: Mouse pressed left at (405, 508)
Screenshot: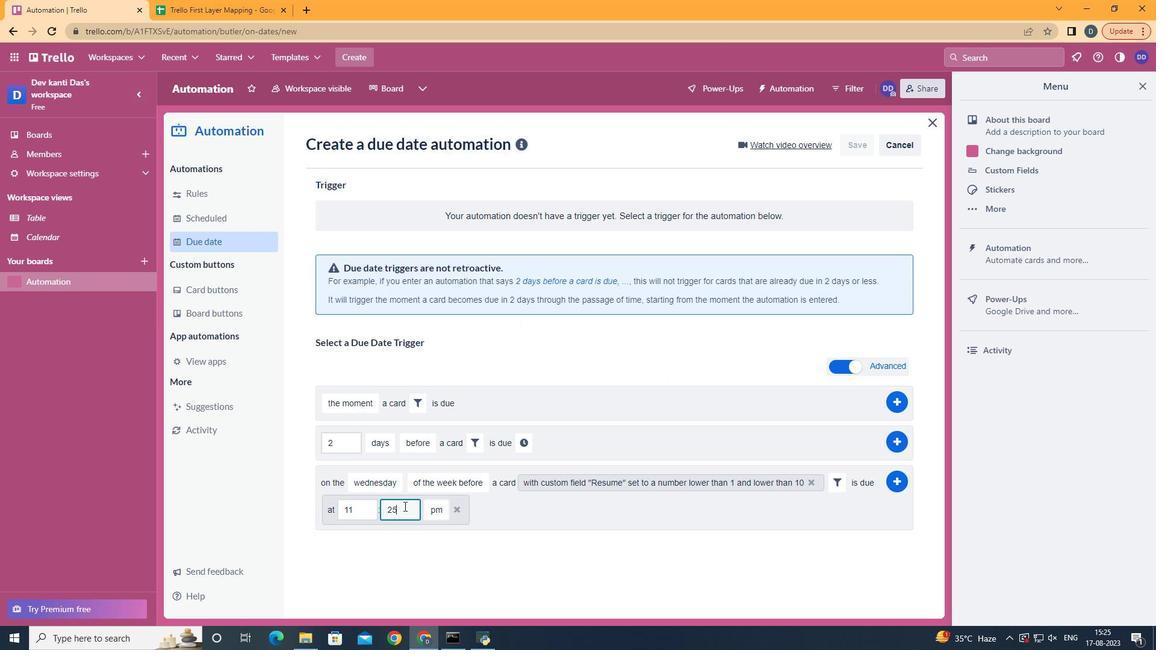 
Action: Mouse moved to (403, 508)
Screenshot: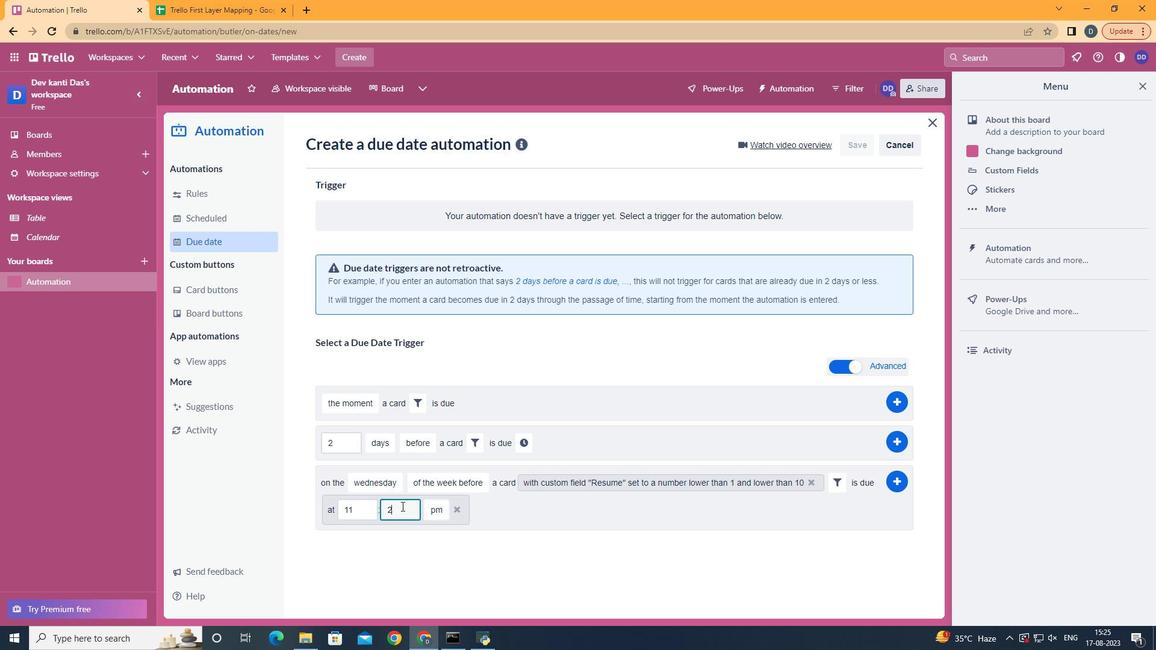 
Action: Key pressed <Key.backspace><Key.backspace>00
Screenshot: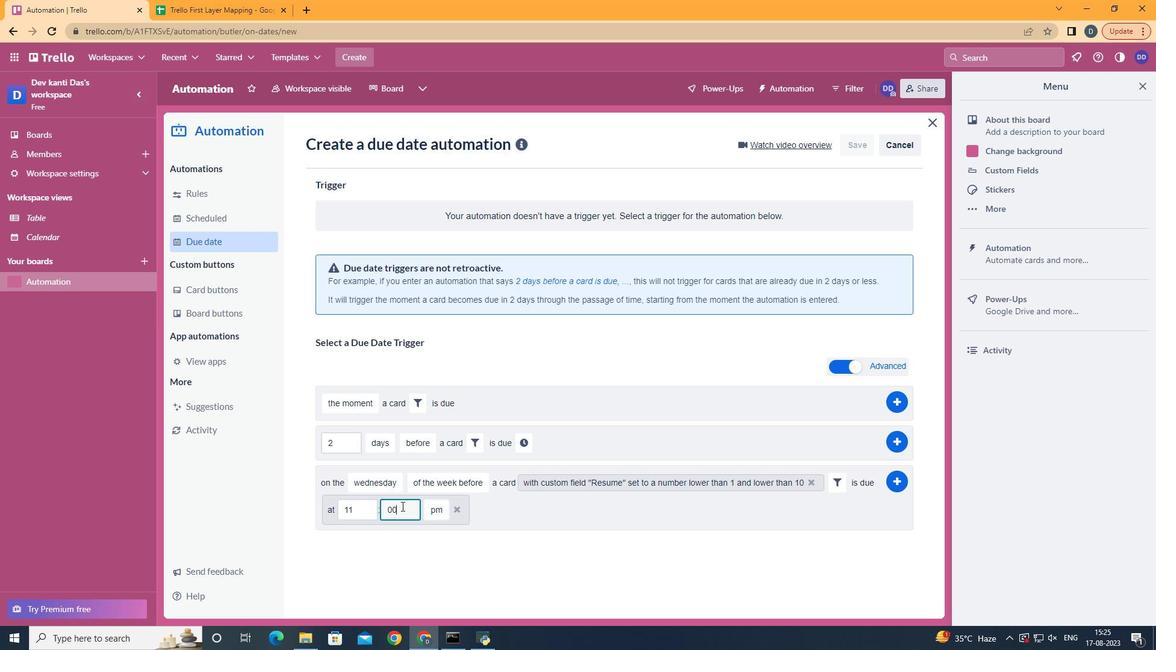 
Action: Mouse moved to (440, 534)
Screenshot: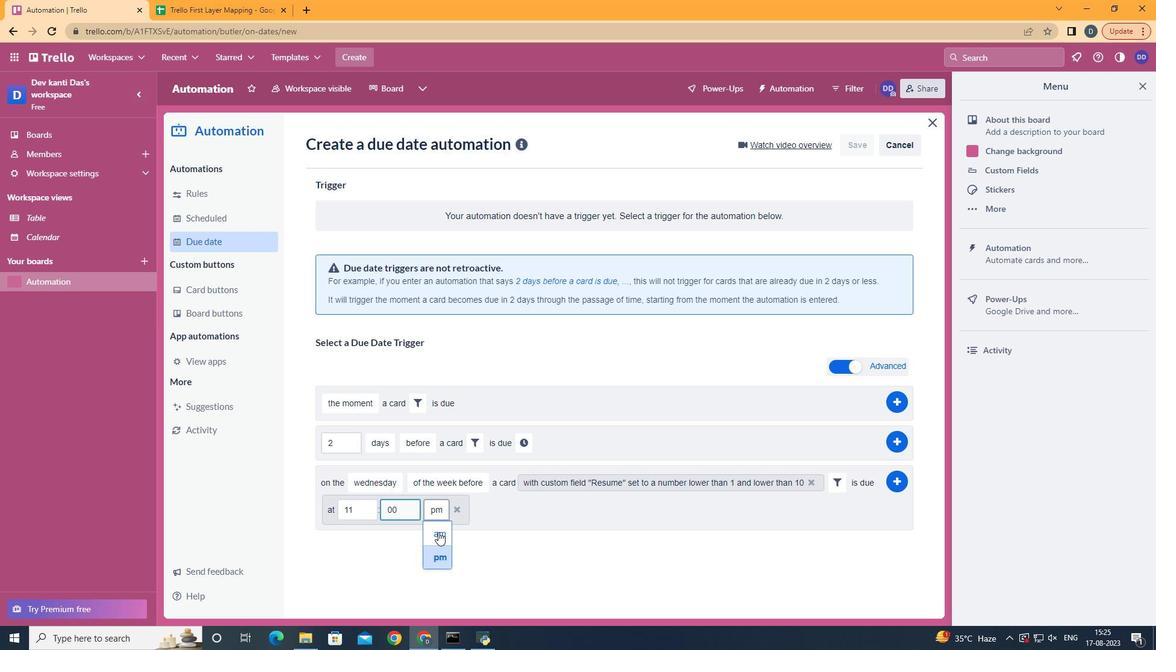 
Action: Mouse pressed left at (440, 534)
Screenshot: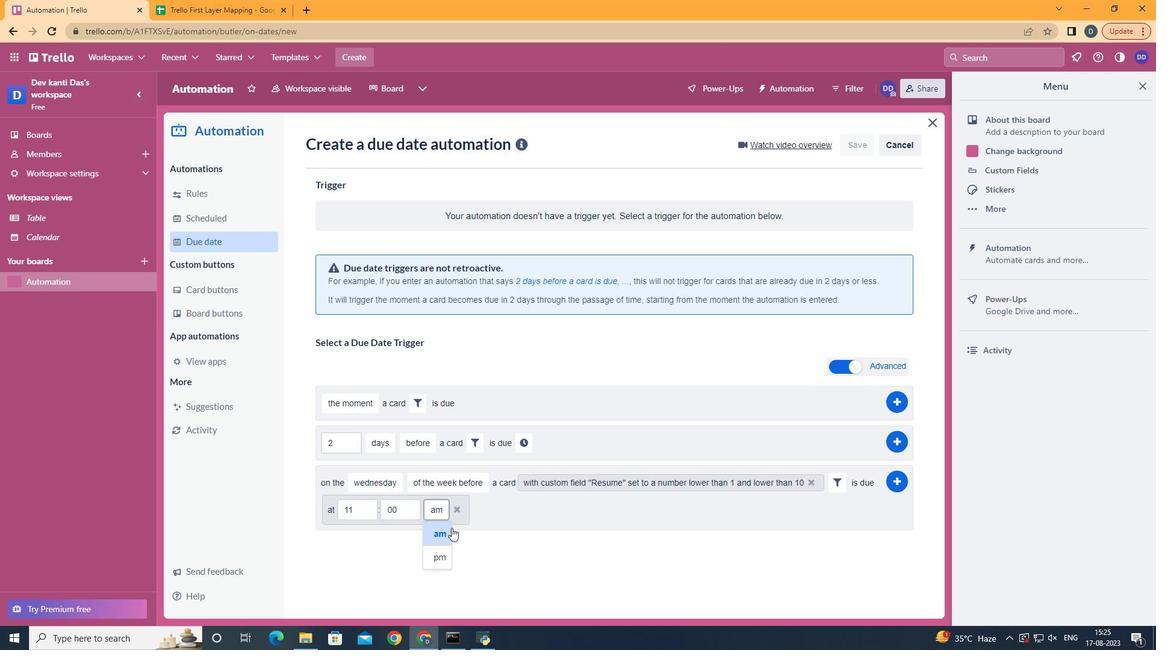 
Action: Mouse moved to (895, 489)
Screenshot: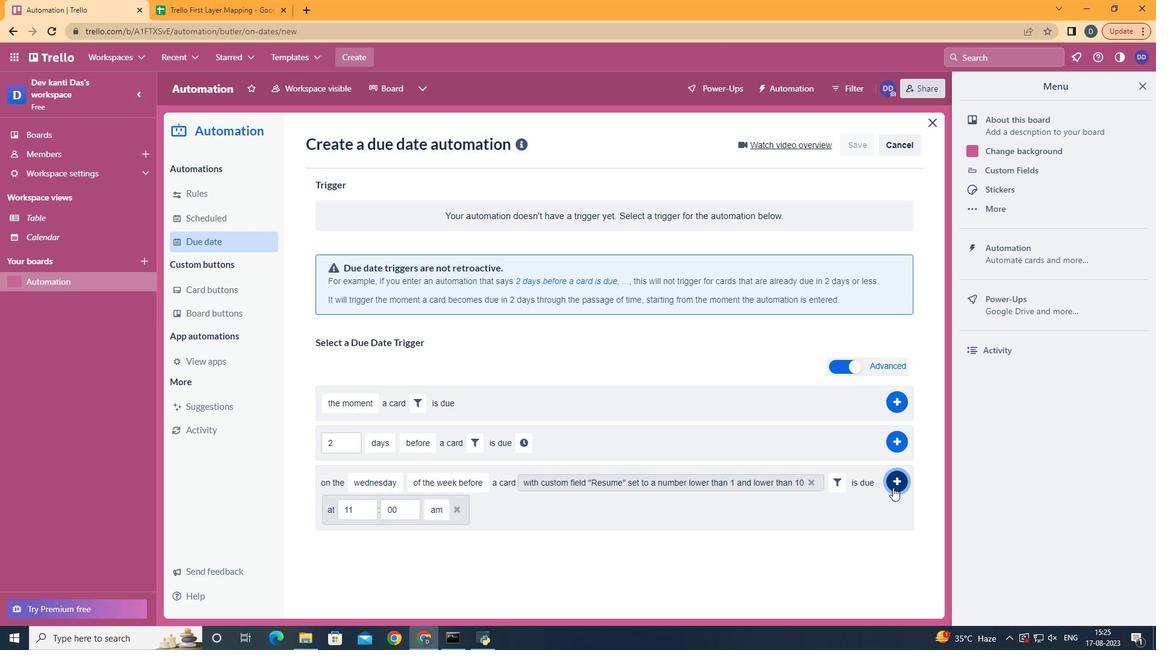 
Action: Mouse pressed left at (895, 489)
Screenshot: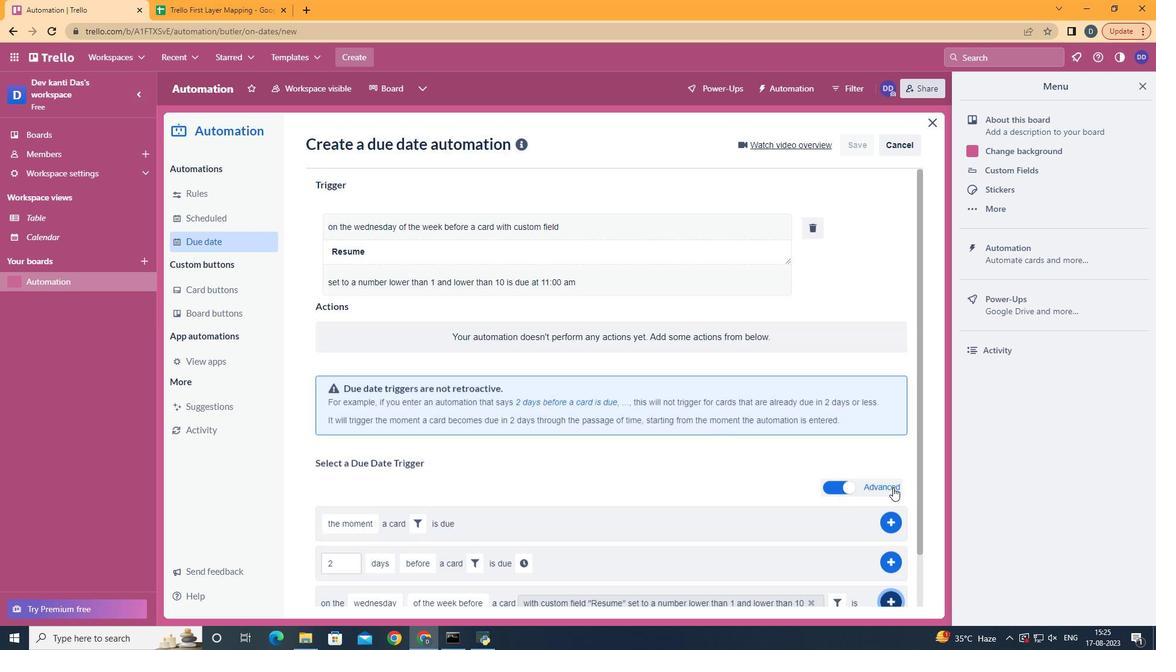 
